 Task: Plan a visit to the local art fair on the 5th at 12:00 PM.
Action: Mouse pressed left at (481, 151)
Screenshot: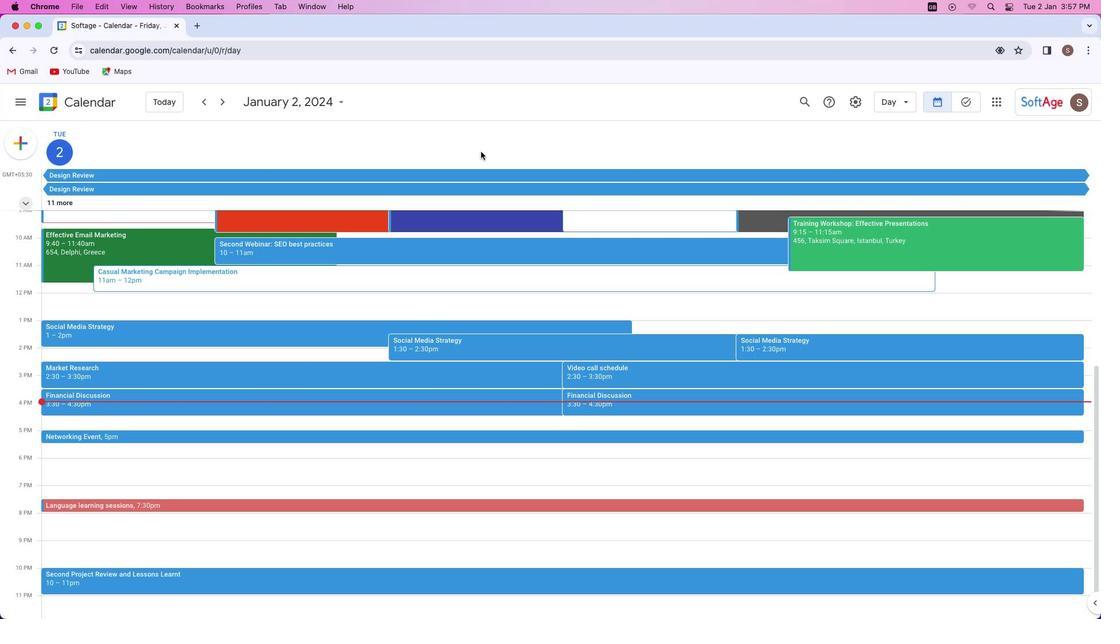 
Action: Mouse moved to (20, 145)
Screenshot: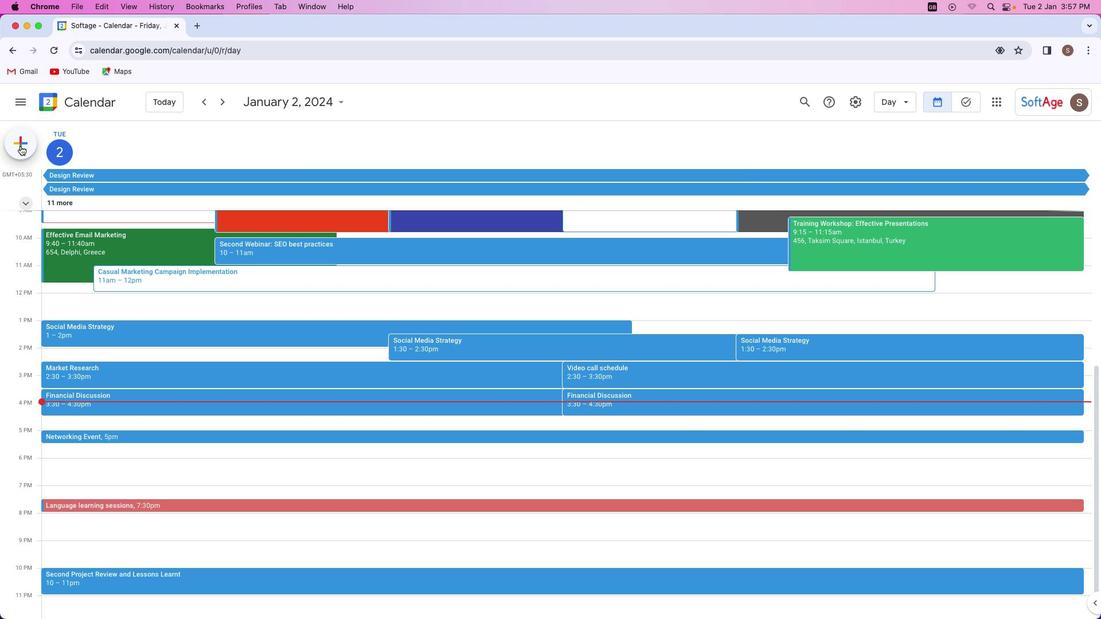 
Action: Mouse pressed left at (20, 145)
Screenshot: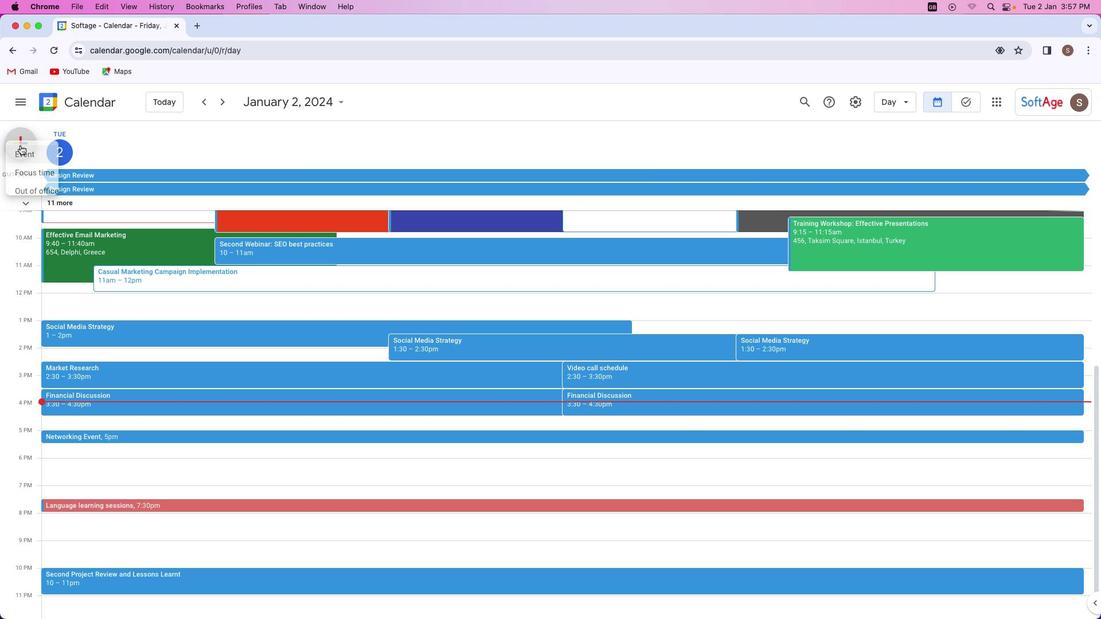 
Action: Mouse moved to (48, 174)
Screenshot: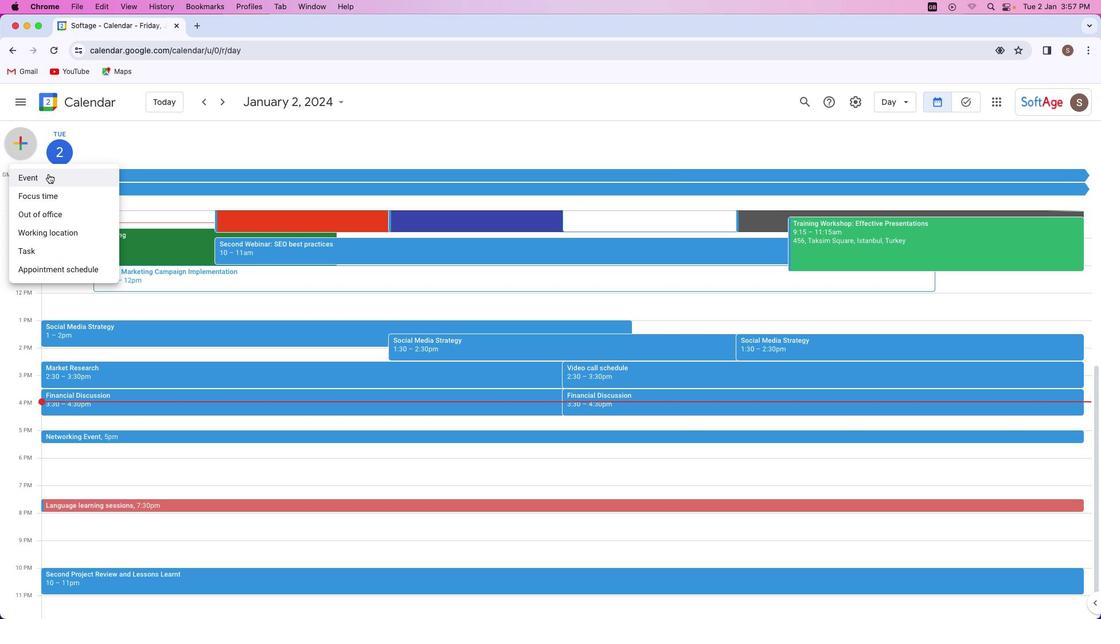
Action: Mouse pressed left at (48, 174)
Screenshot: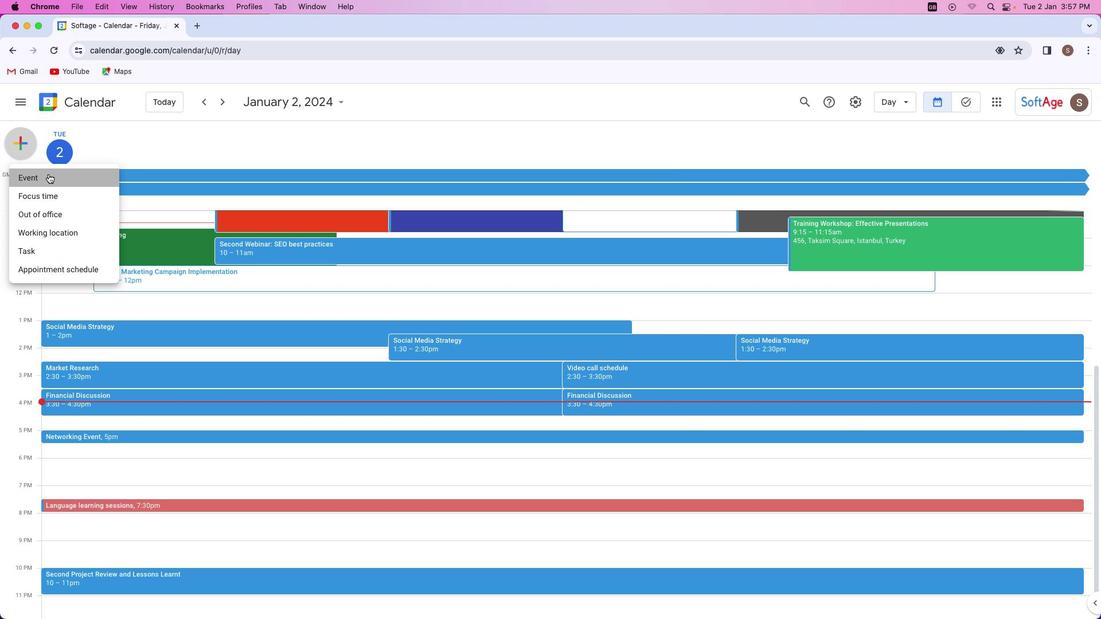 
Action: Mouse moved to (513, 252)
Screenshot: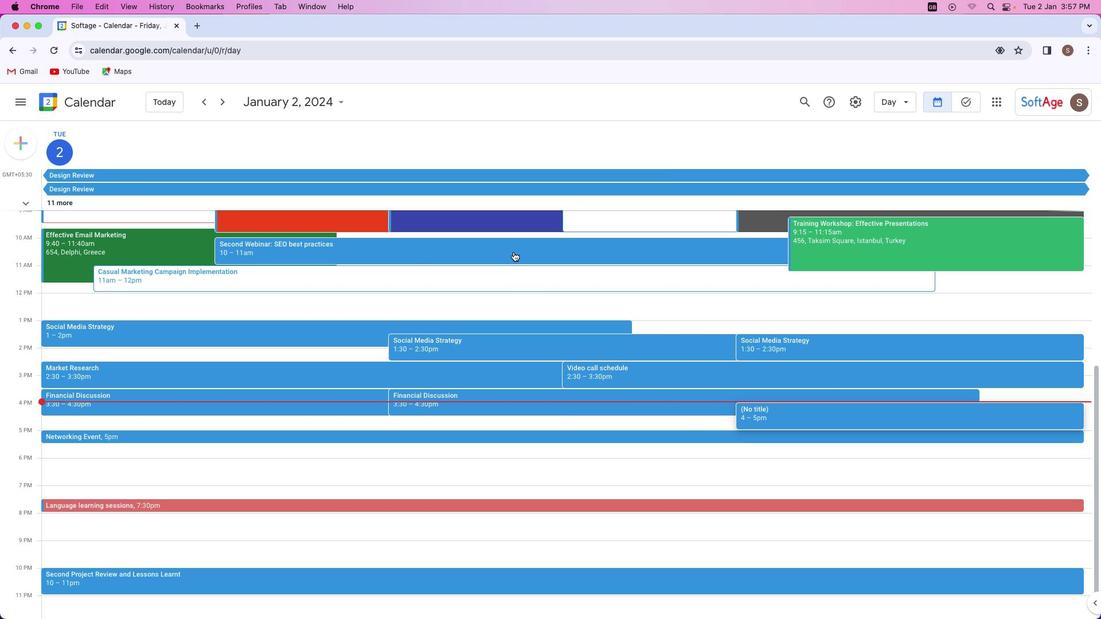 
Action: Key pressed Key.shift'V''i''s''i''t'Key.space't''o'Key.space't''h''e'Key.space'l''o''c''a''l'Key.space'a''r''t'Key.space'f''a''i''r'
Screenshot: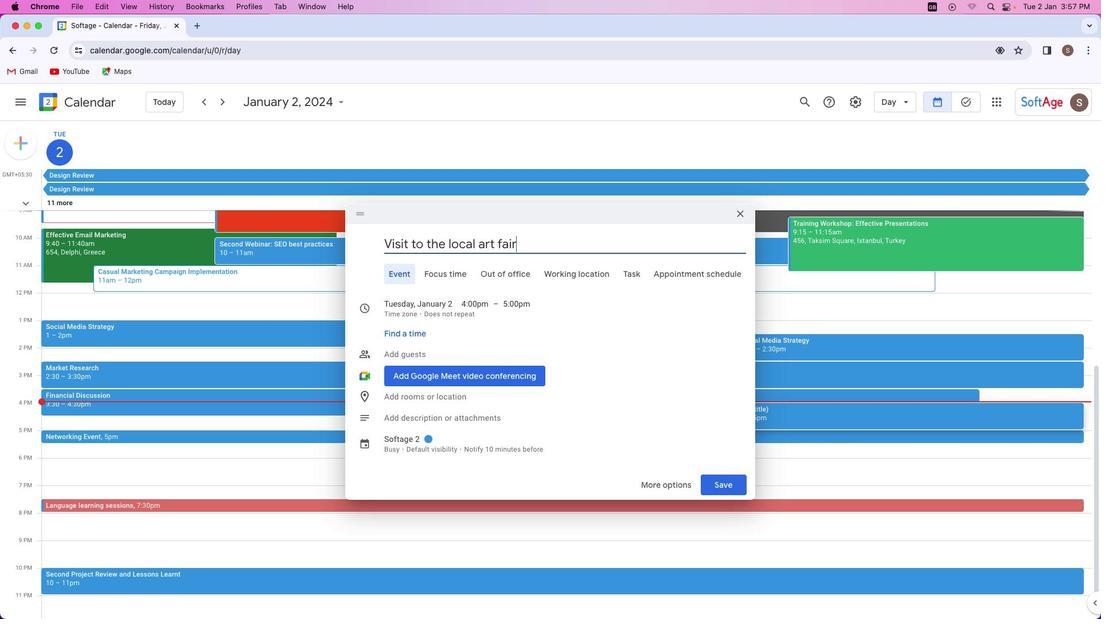 
Action: Mouse moved to (410, 301)
Screenshot: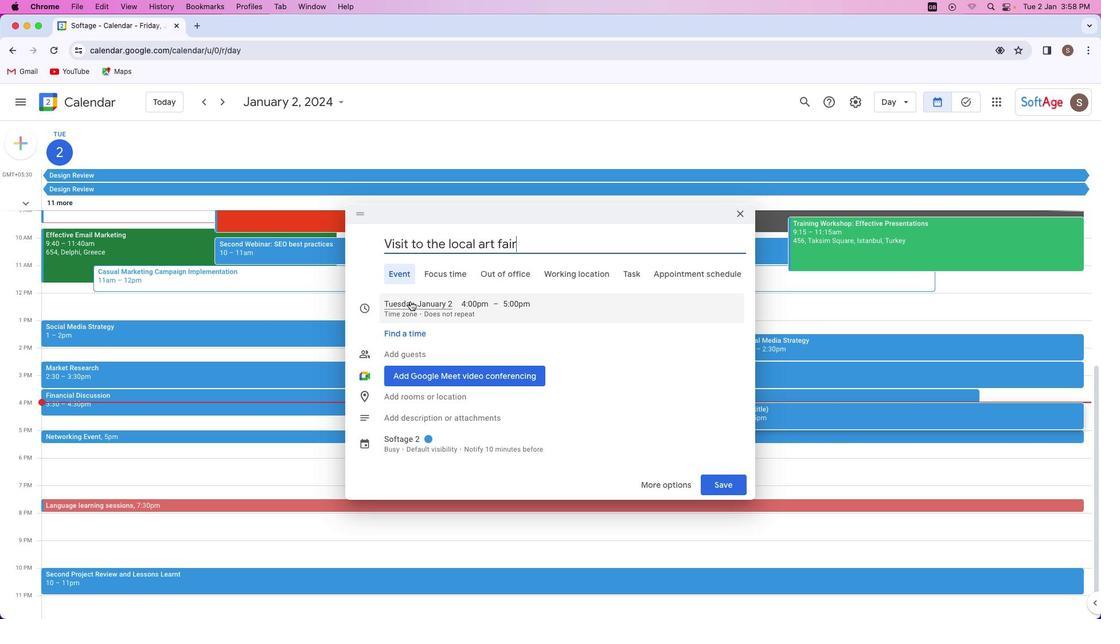 
Action: Mouse pressed left at (410, 301)
Screenshot: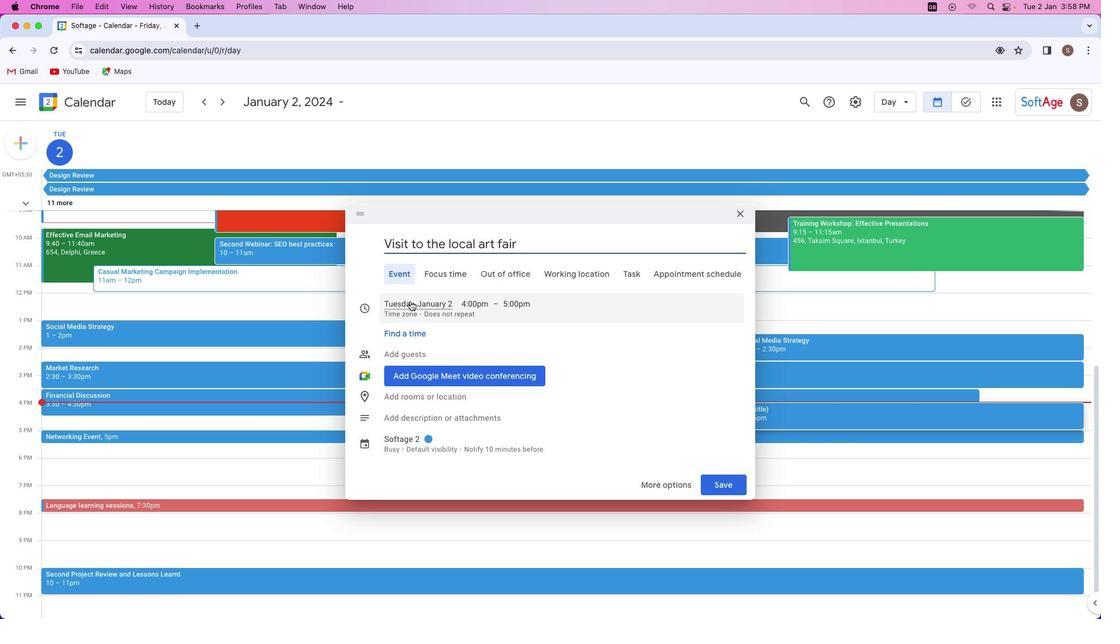 
Action: Mouse moved to (481, 361)
Screenshot: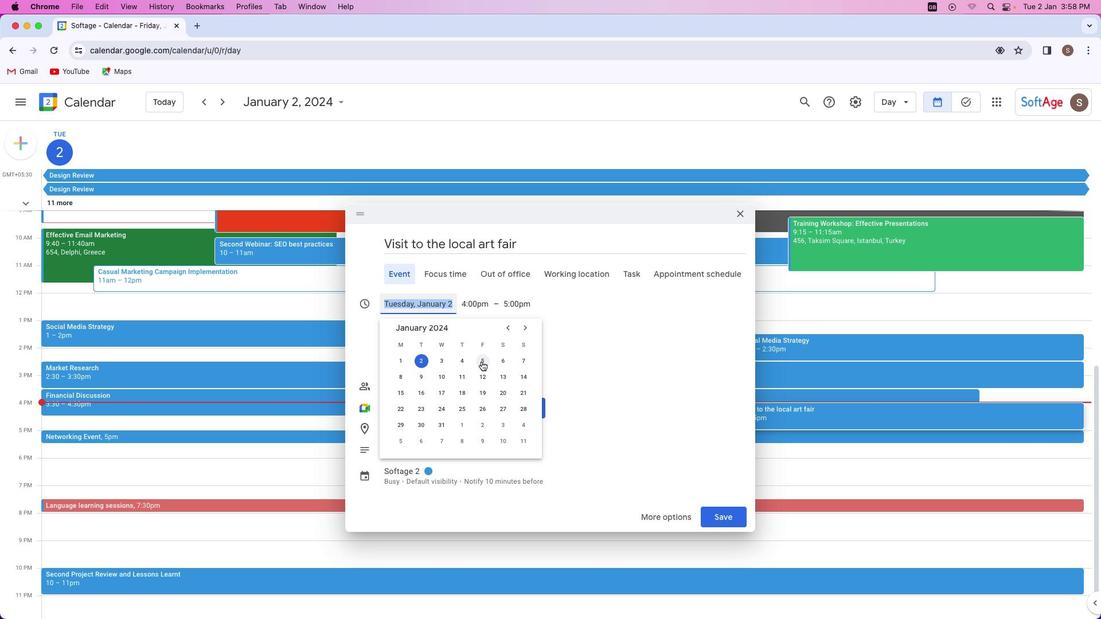 
Action: Mouse pressed left at (481, 361)
Screenshot: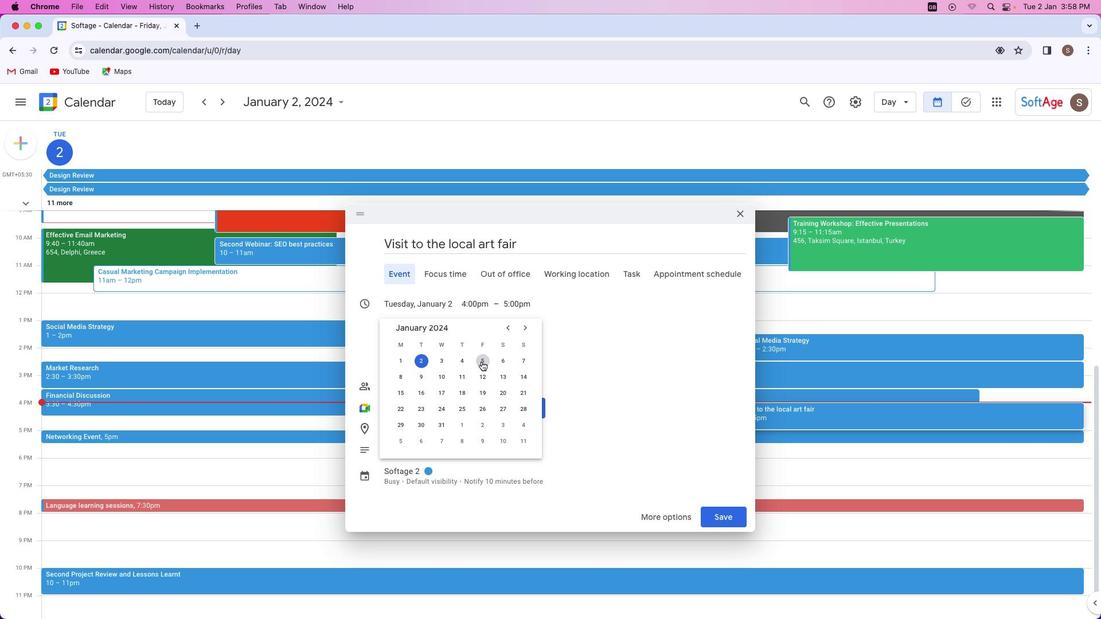 
Action: Mouse moved to (466, 305)
Screenshot: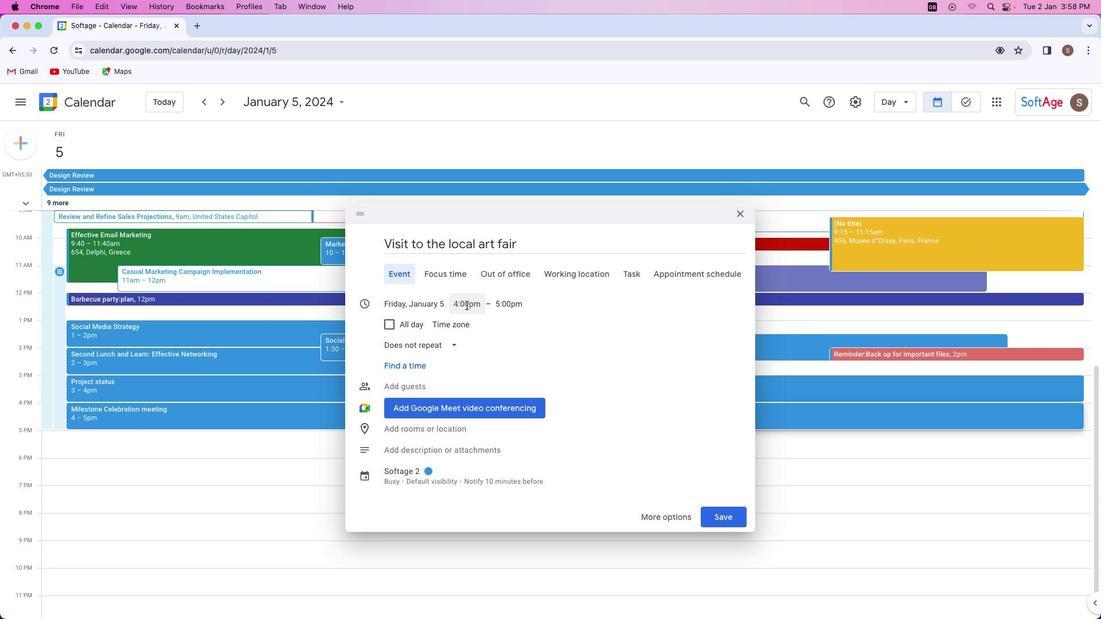 
Action: Mouse pressed left at (466, 305)
Screenshot: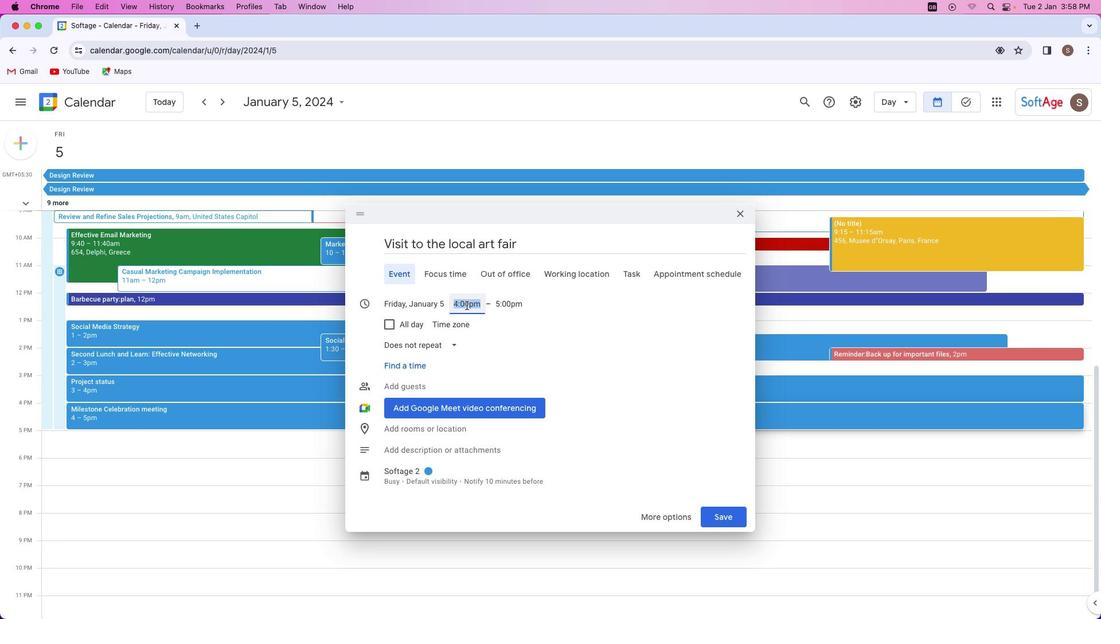 
Action: Mouse moved to (489, 381)
Screenshot: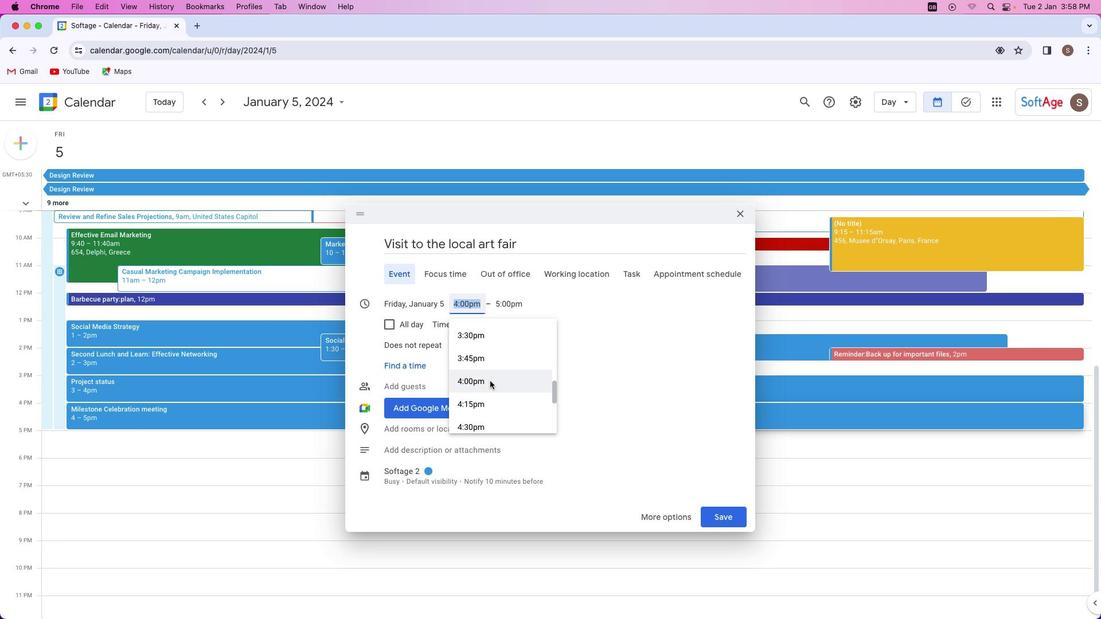 
Action: Mouse scrolled (489, 381) with delta (0, 0)
Screenshot: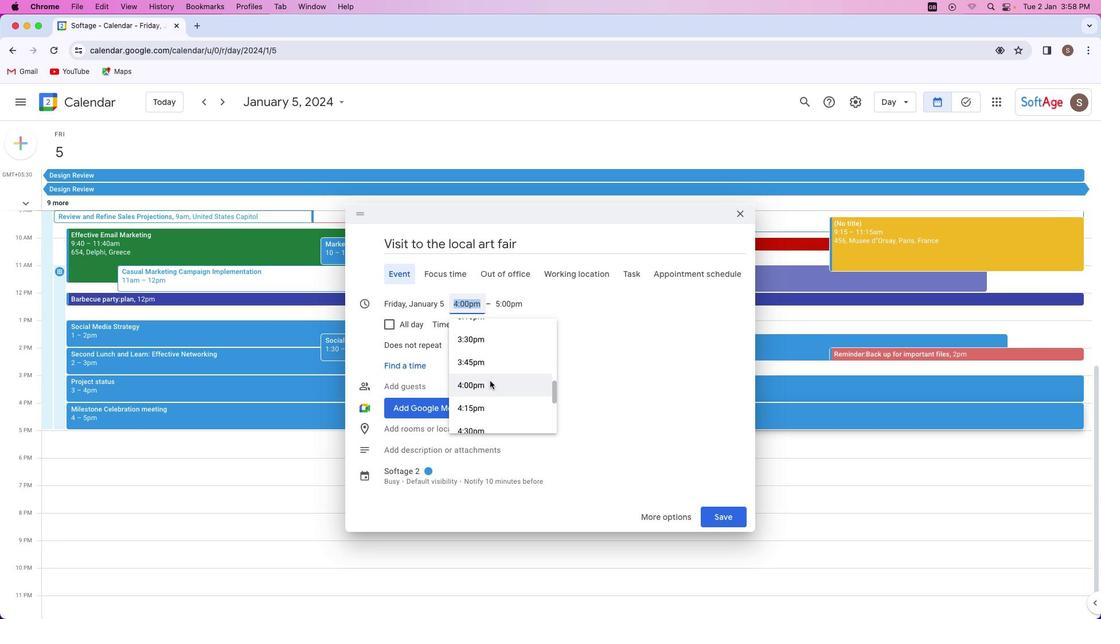 
Action: Mouse moved to (489, 381)
Screenshot: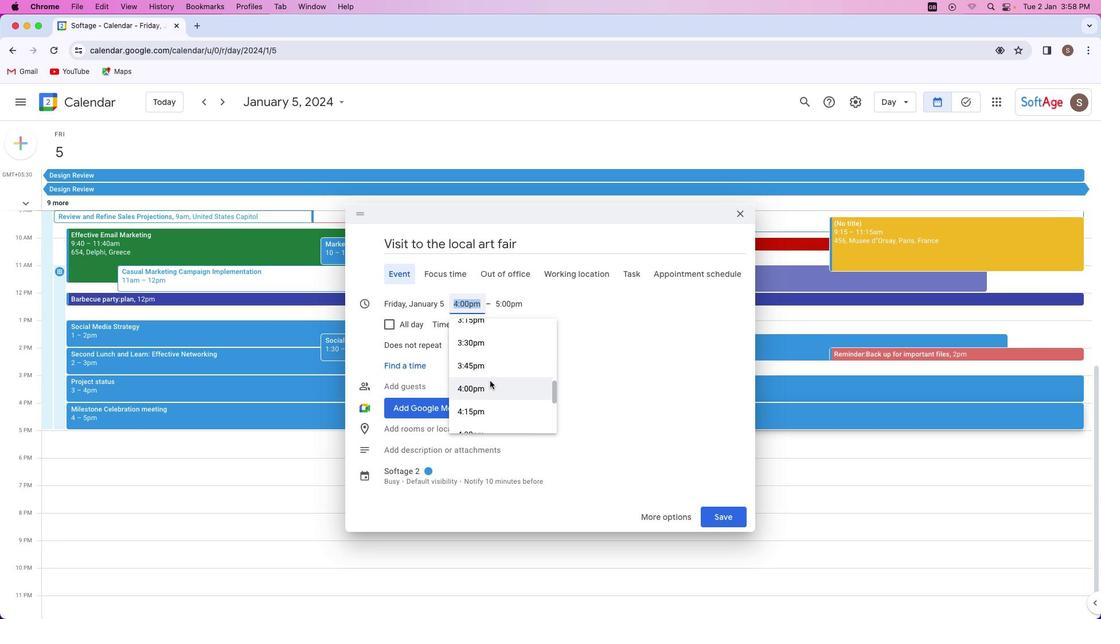 
Action: Mouse scrolled (489, 381) with delta (0, 0)
Screenshot: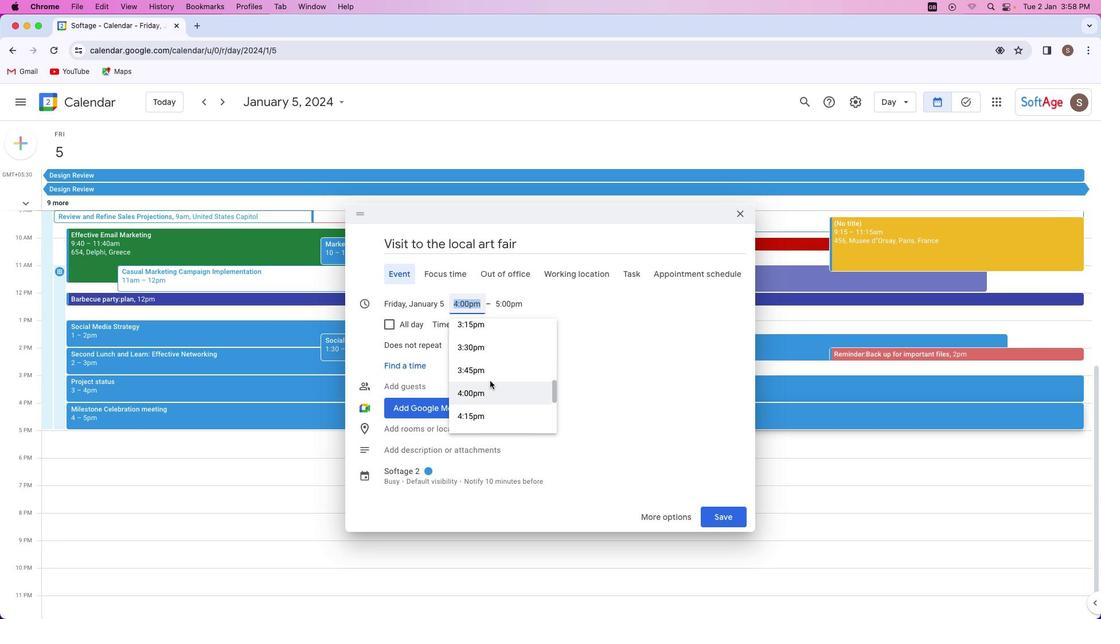 
Action: Mouse scrolled (489, 381) with delta (0, 0)
Screenshot: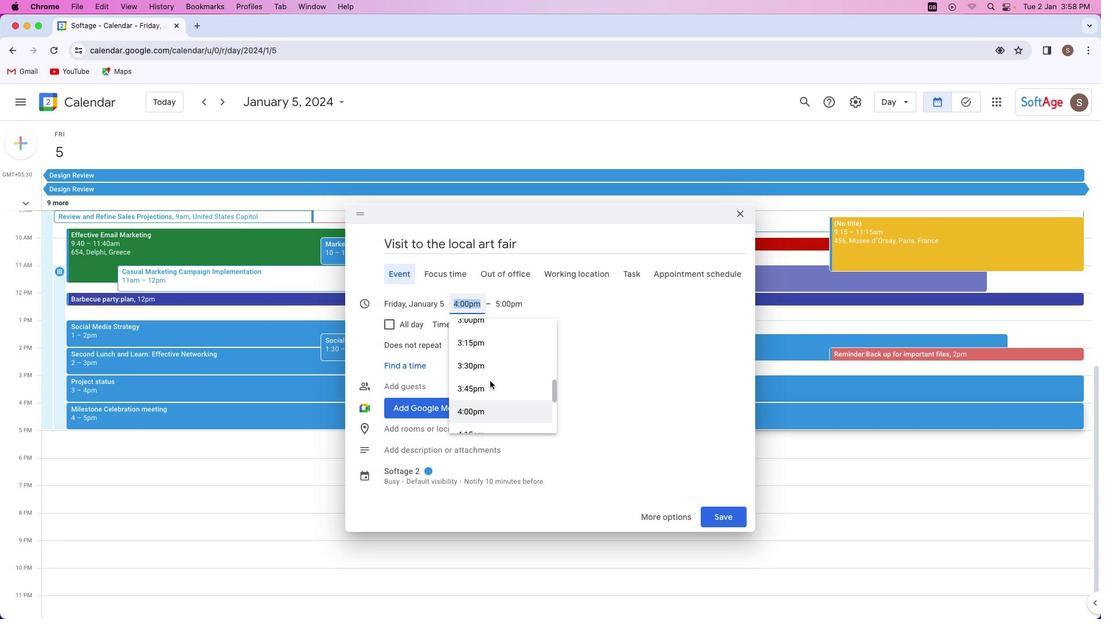 
Action: Mouse scrolled (489, 381) with delta (0, 0)
Screenshot: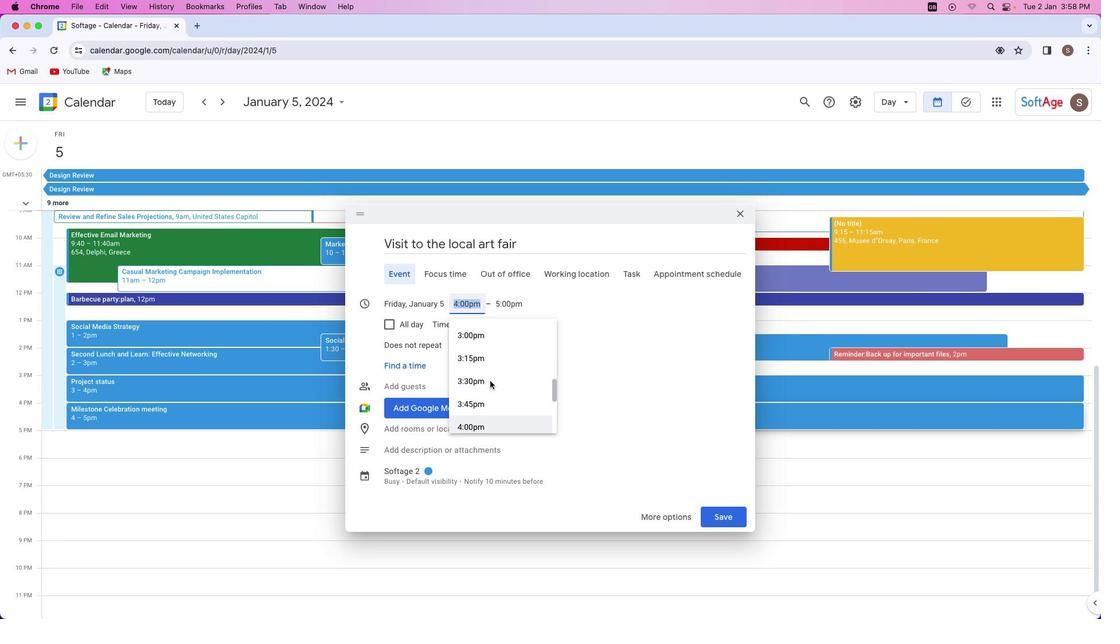 
Action: Mouse scrolled (489, 381) with delta (0, 0)
Screenshot: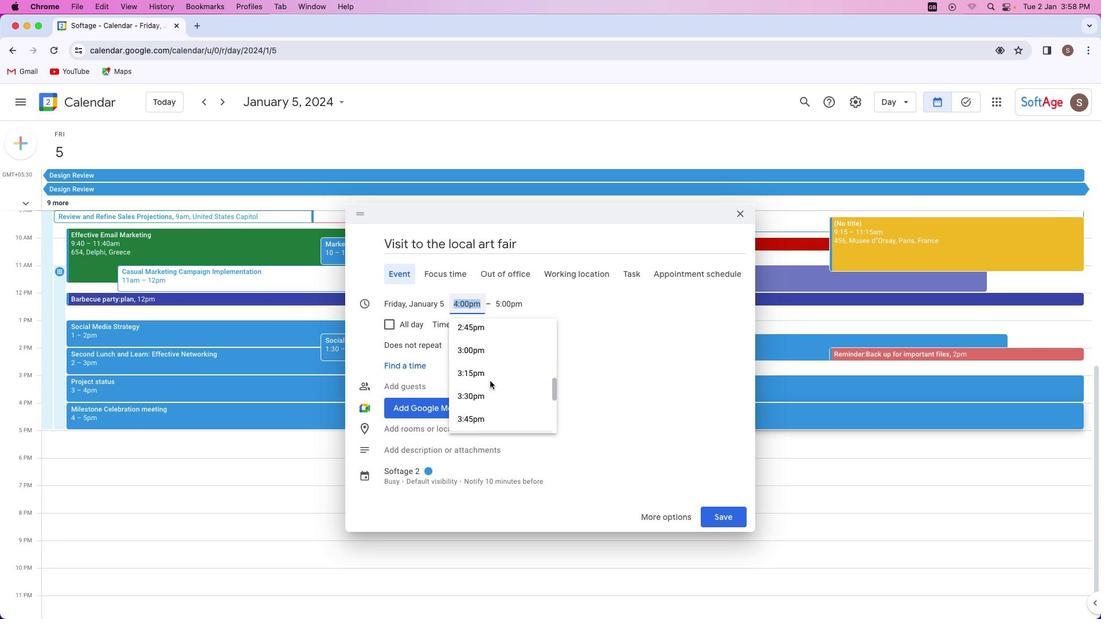 
Action: Mouse scrolled (489, 381) with delta (0, 0)
Screenshot: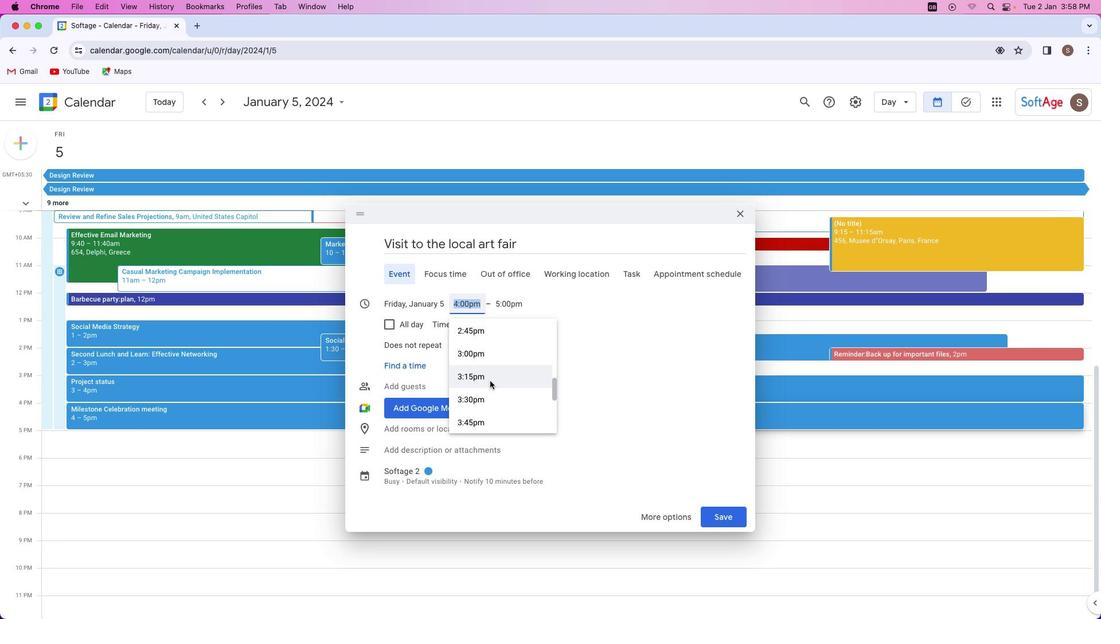
Action: Mouse moved to (489, 380)
Screenshot: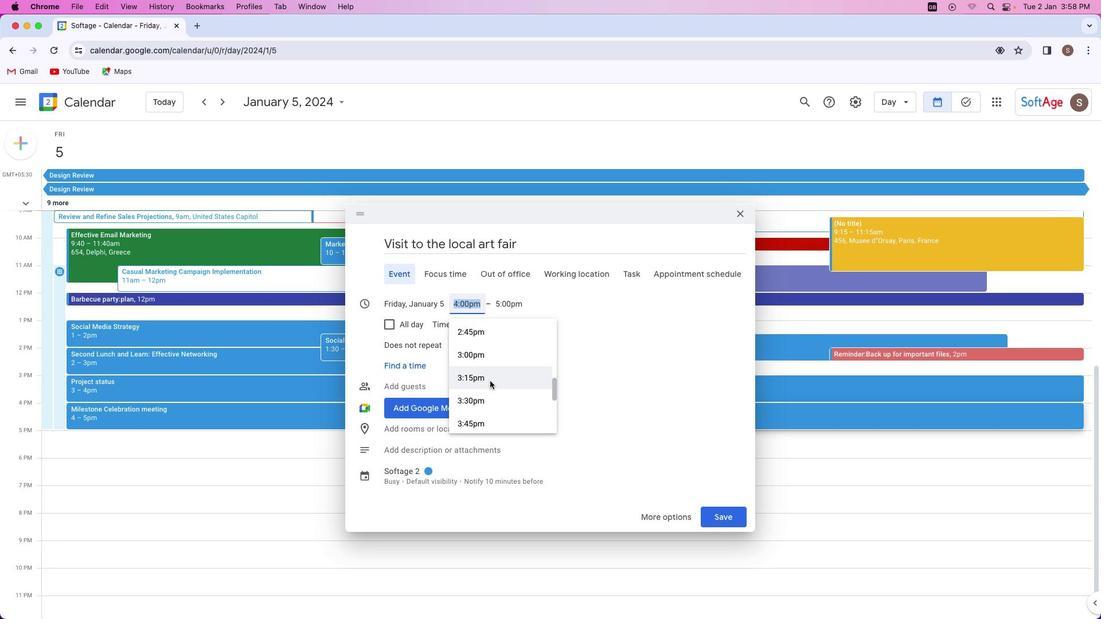 
Action: Mouse scrolled (489, 380) with delta (0, 0)
Screenshot: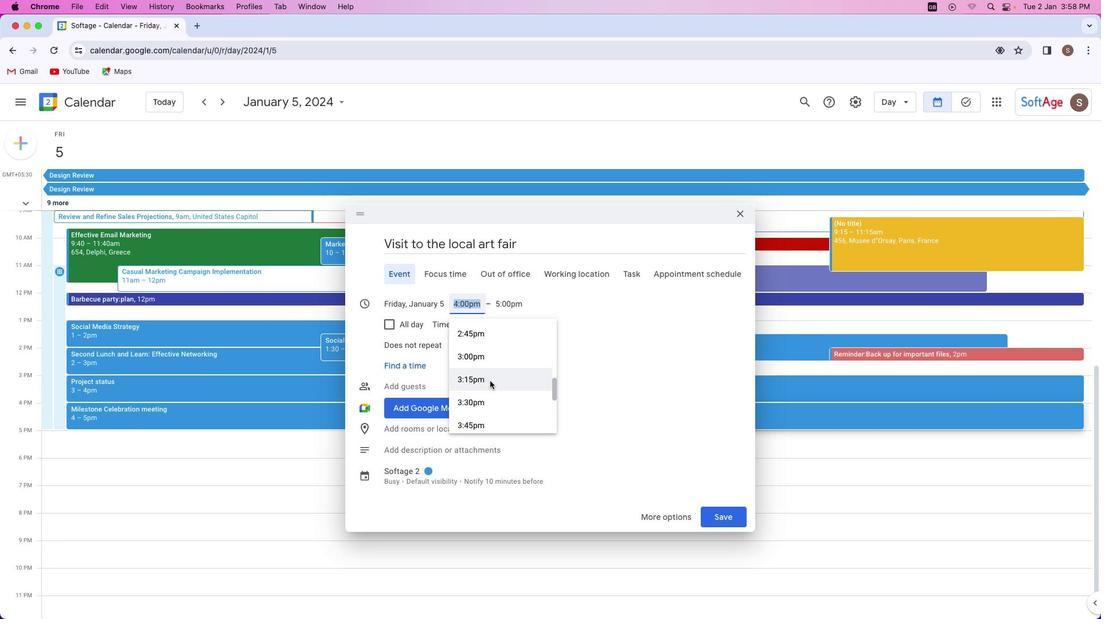 
Action: Mouse scrolled (489, 380) with delta (0, 0)
Screenshot: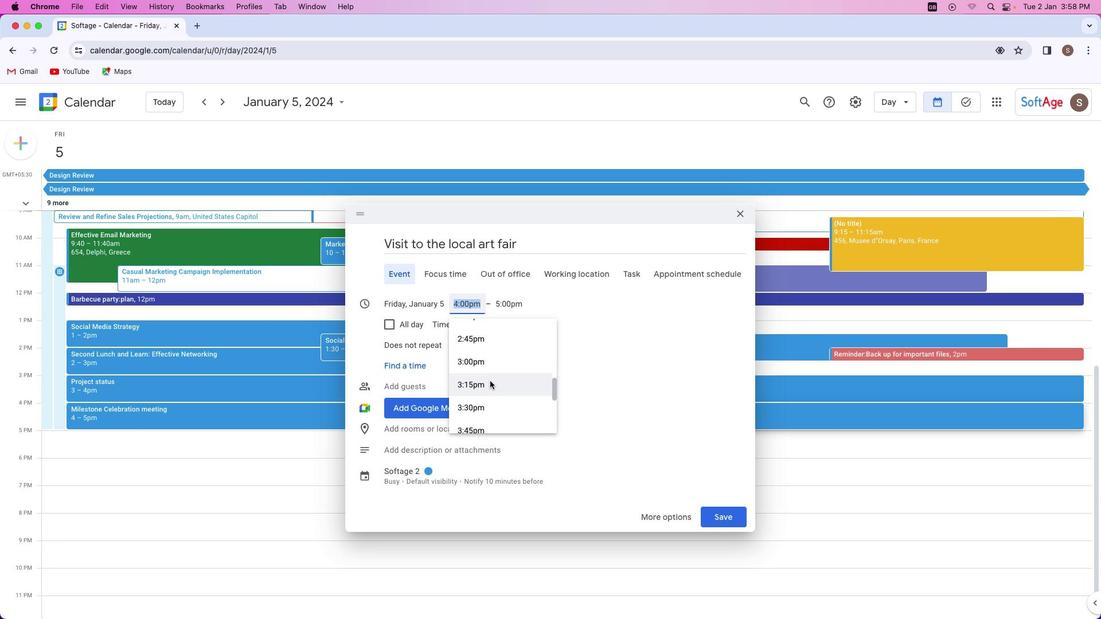 
Action: Mouse scrolled (489, 380) with delta (0, 0)
Screenshot: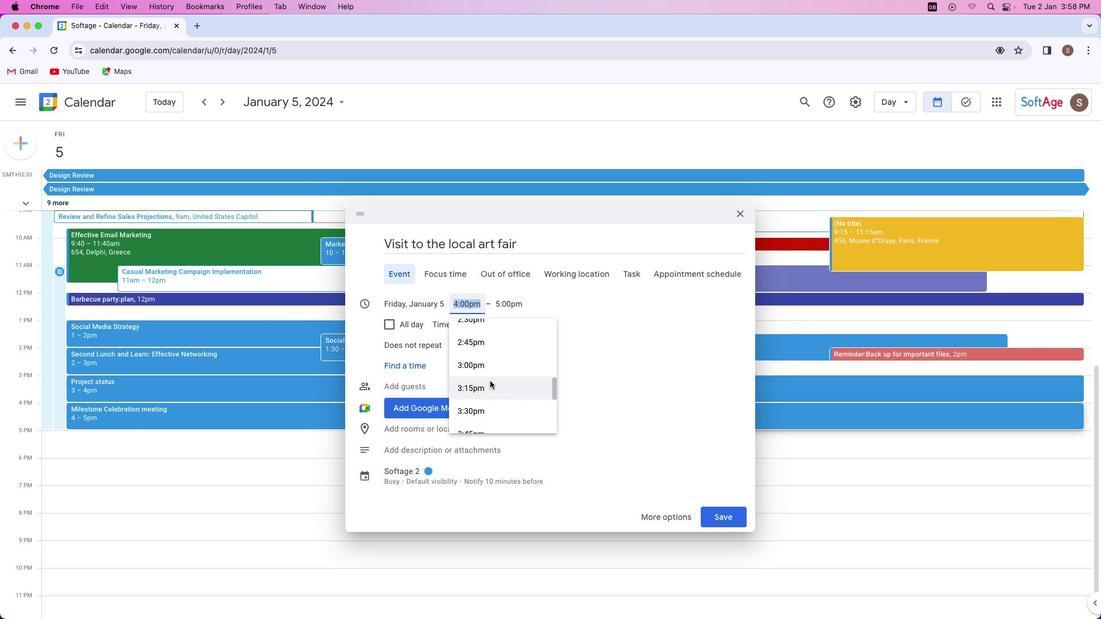 
Action: Mouse moved to (489, 380)
Screenshot: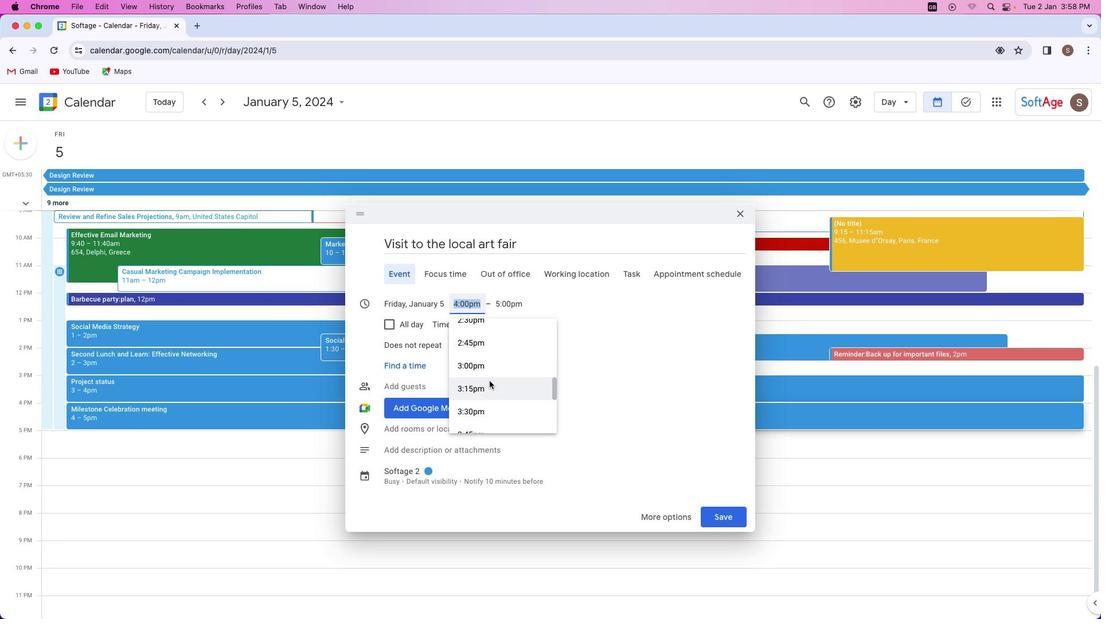 
Action: Mouse scrolled (489, 380) with delta (0, 0)
Screenshot: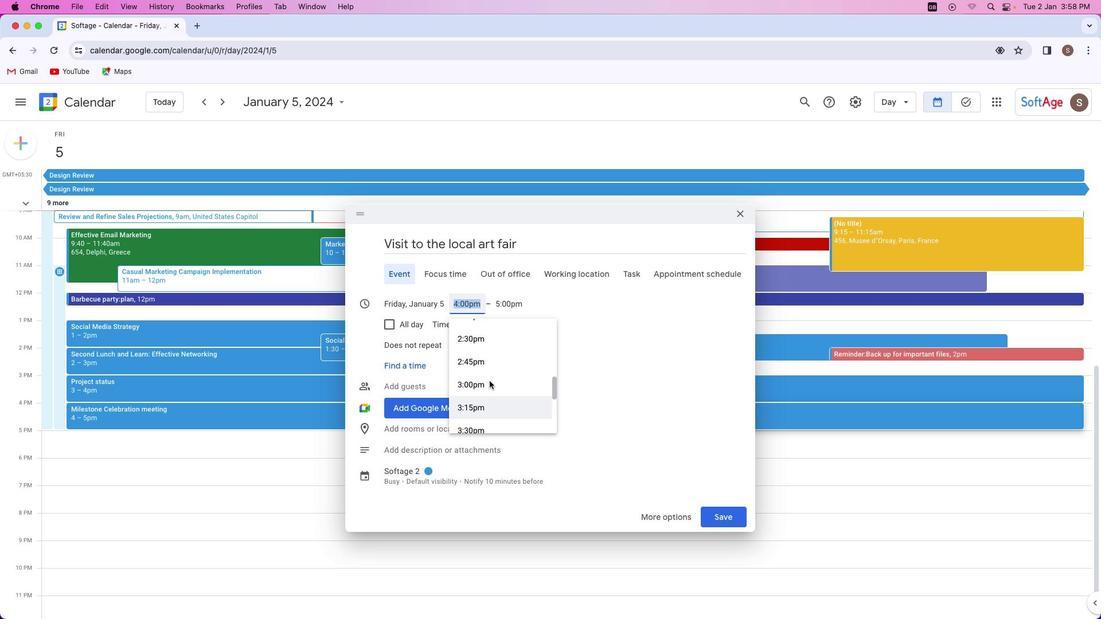 
Action: Mouse scrolled (489, 380) with delta (0, 0)
Screenshot: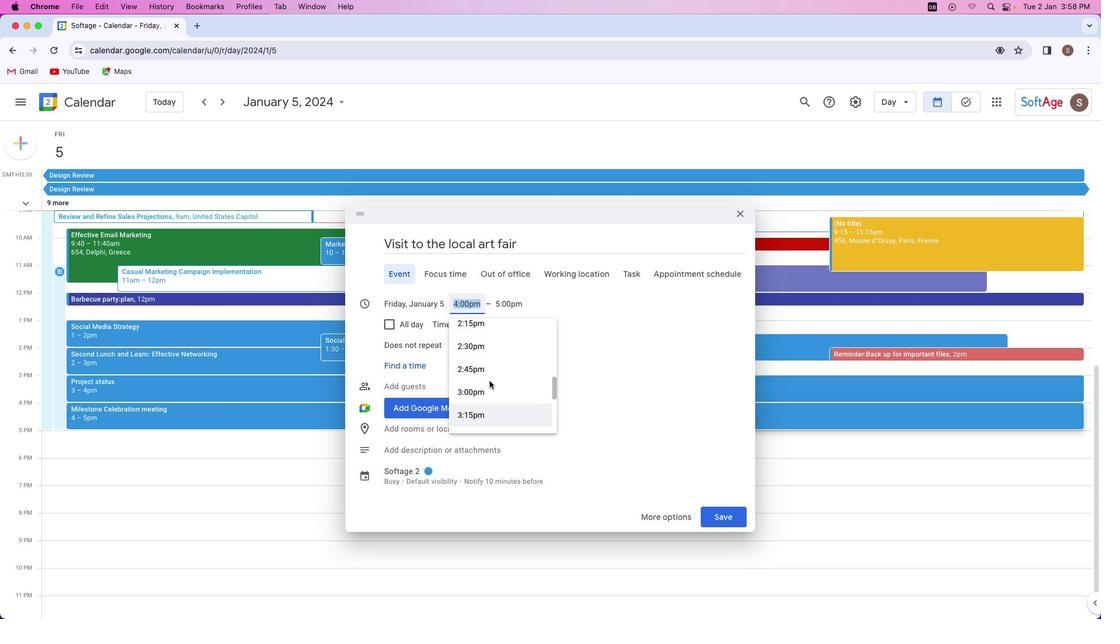 
Action: Mouse scrolled (489, 380) with delta (0, 1)
Screenshot: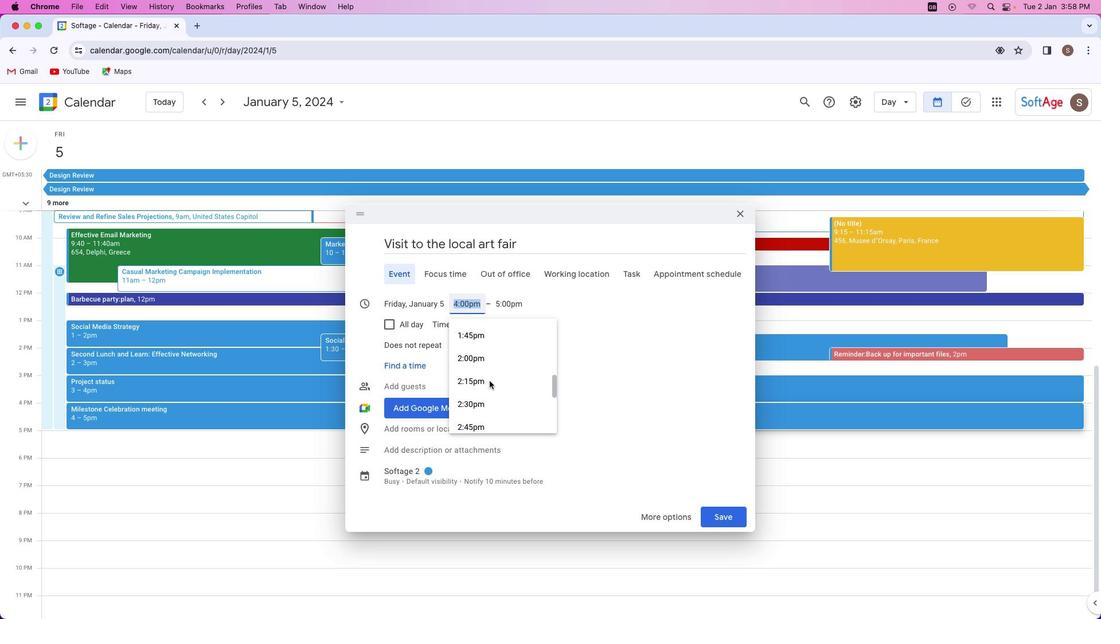 
Action: Mouse scrolled (489, 380) with delta (0, 0)
Screenshot: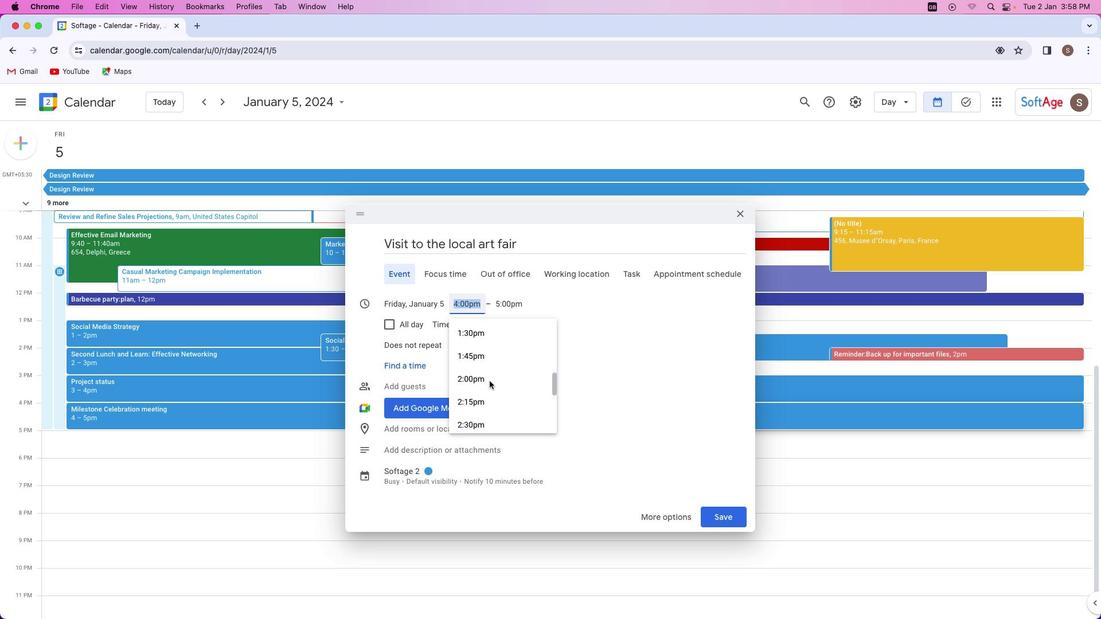 
Action: Mouse scrolled (489, 380) with delta (0, 0)
Screenshot: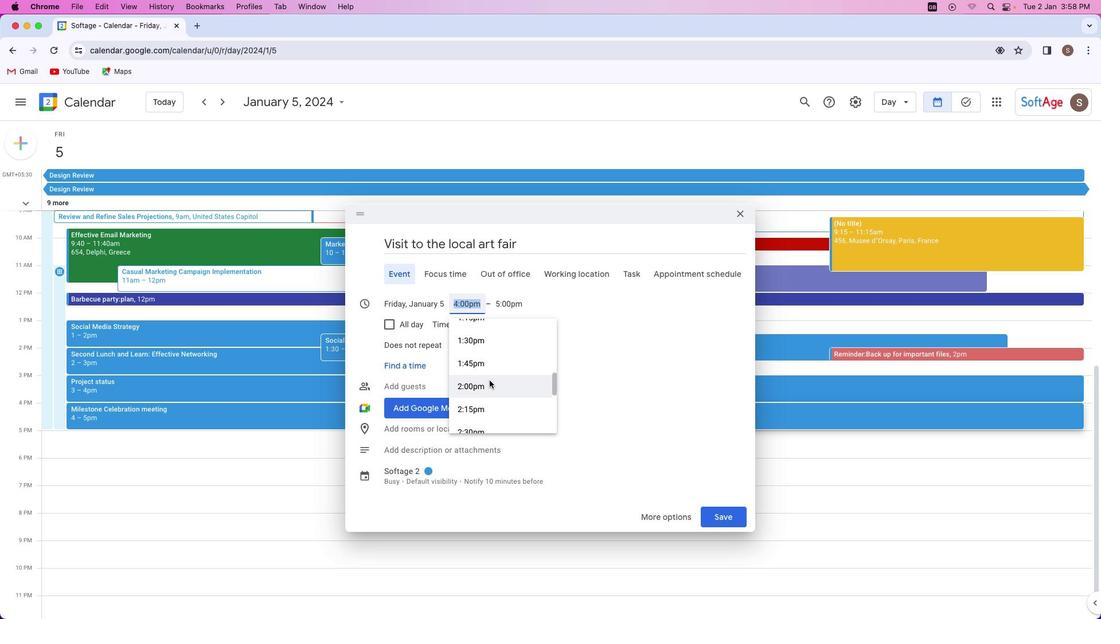 
Action: Mouse scrolled (489, 380) with delta (0, 0)
Screenshot: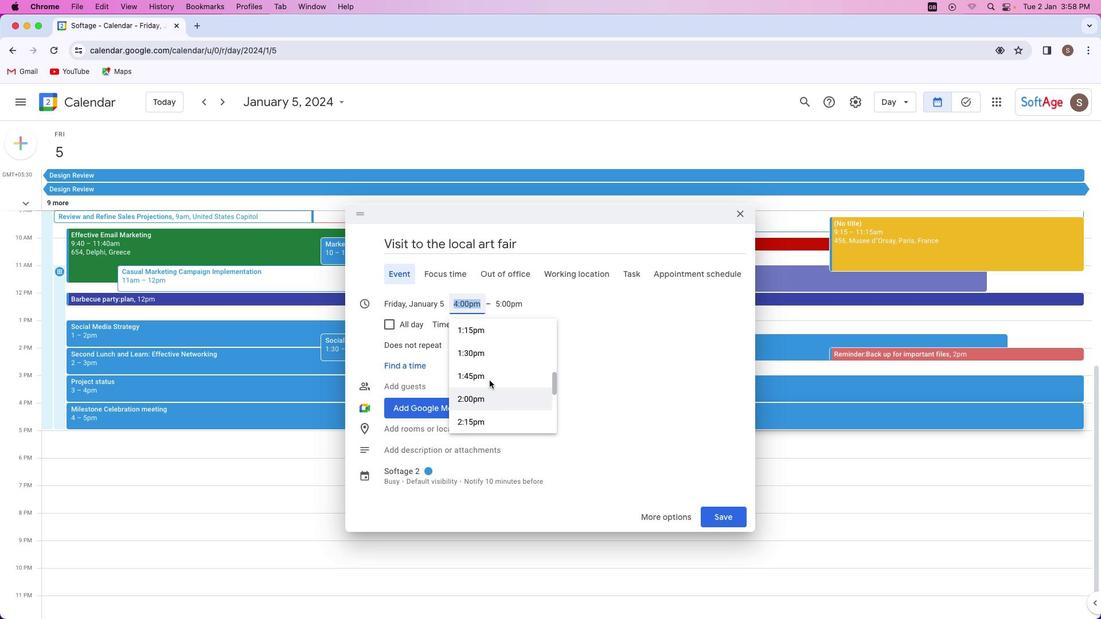 
Action: Mouse moved to (489, 380)
Screenshot: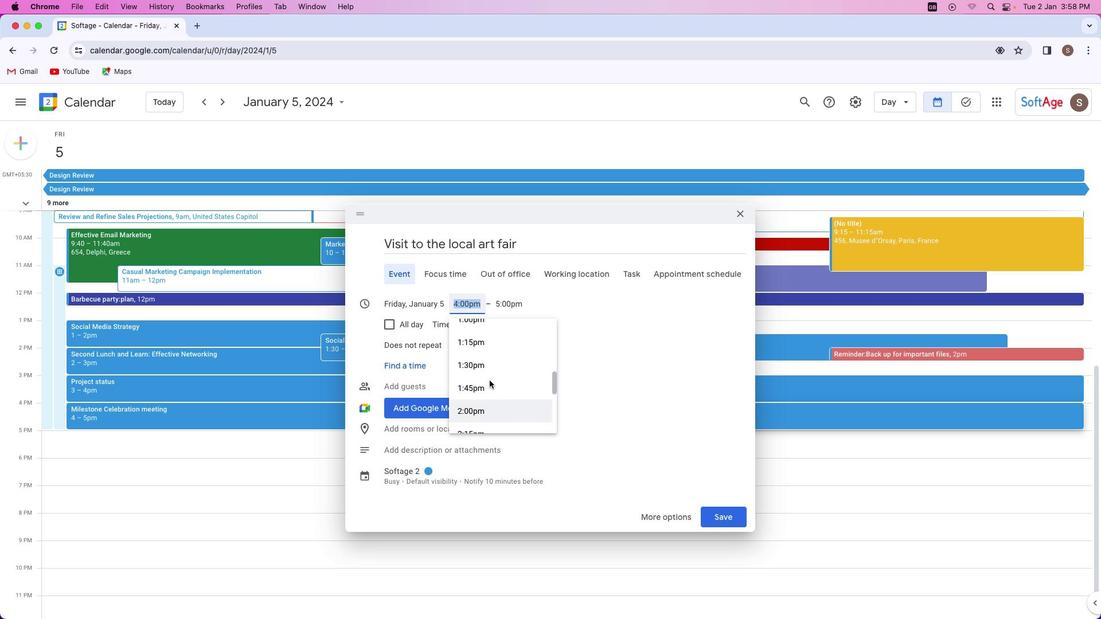 
Action: Mouse scrolled (489, 380) with delta (0, 0)
Screenshot: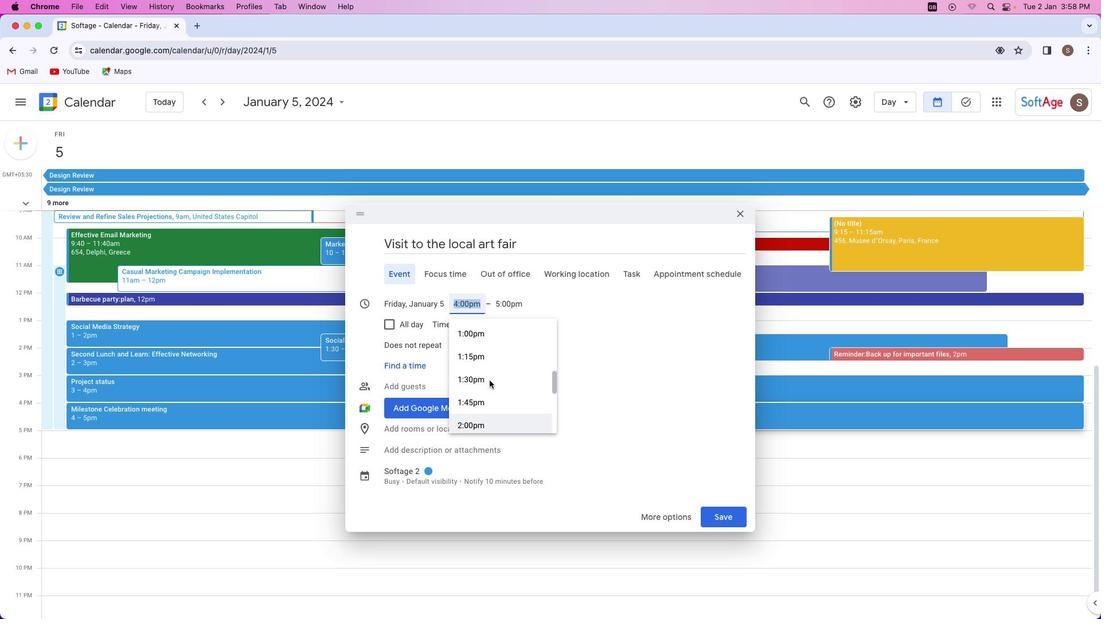 
Action: Mouse scrolled (489, 380) with delta (0, 0)
Screenshot: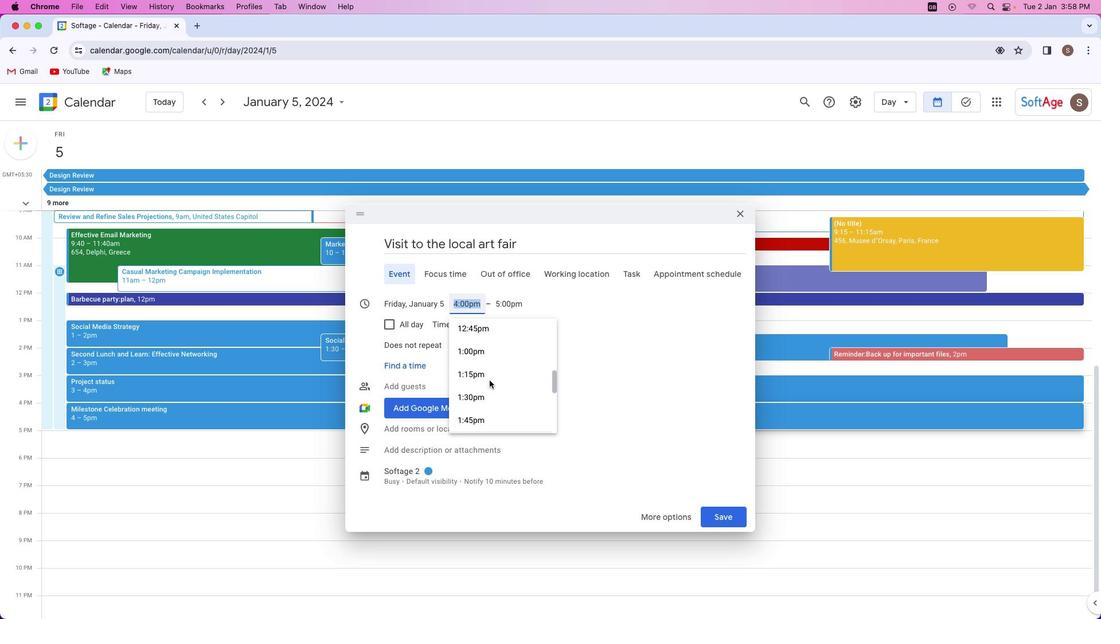 
Action: Mouse scrolled (489, 380) with delta (0, 0)
Screenshot: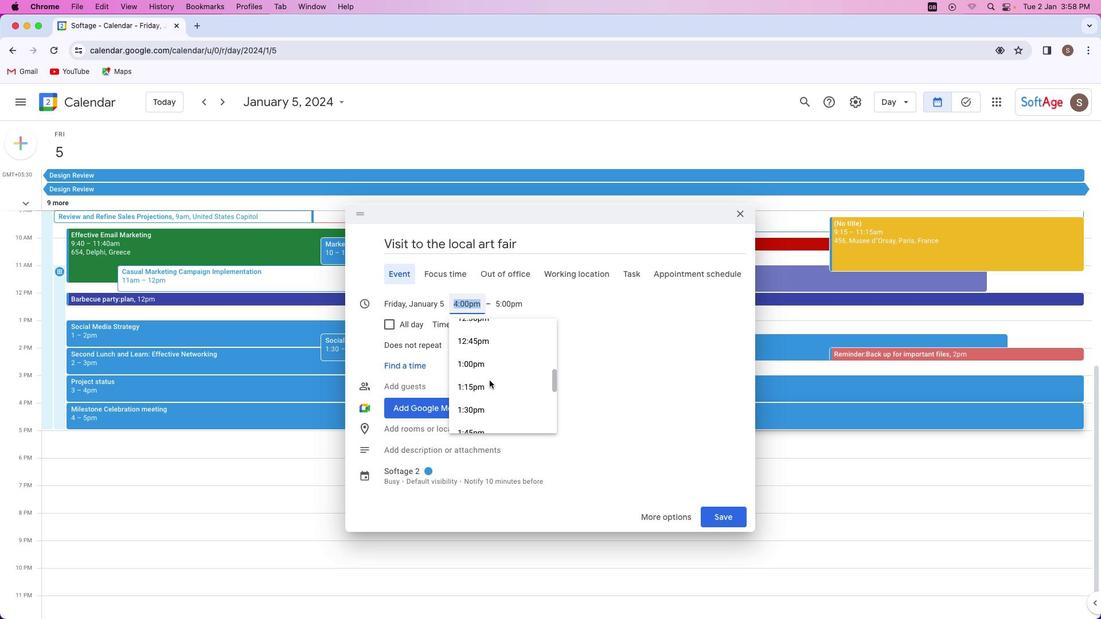 
Action: Mouse moved to (488, 380)
Screenshot: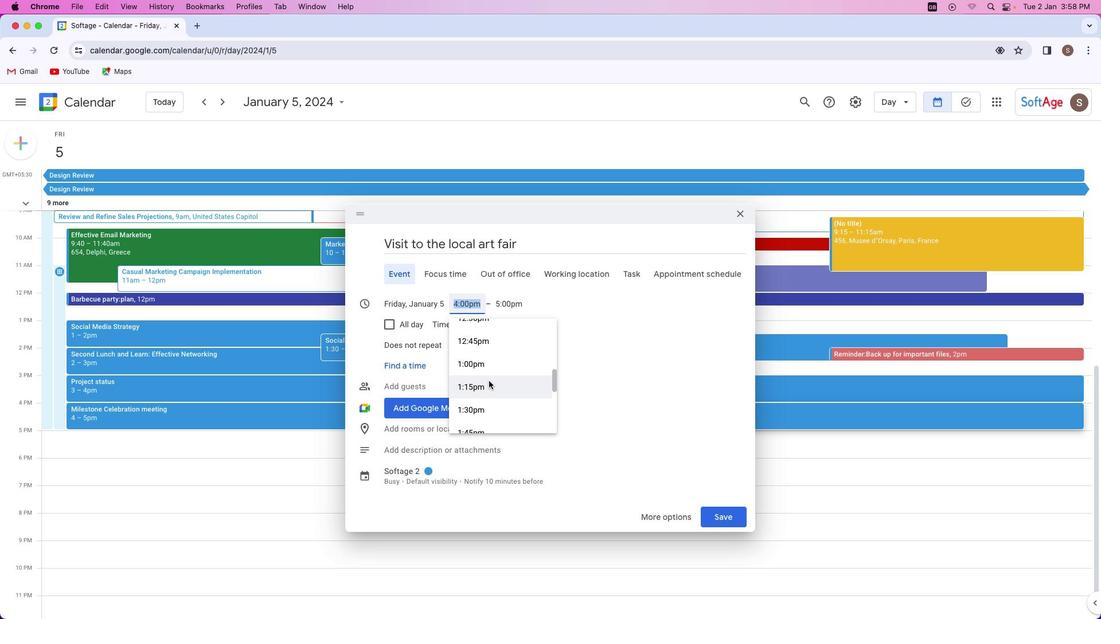 
Action: Mouse scrolled (488, 380) with delta (0, 0)
Screenshot: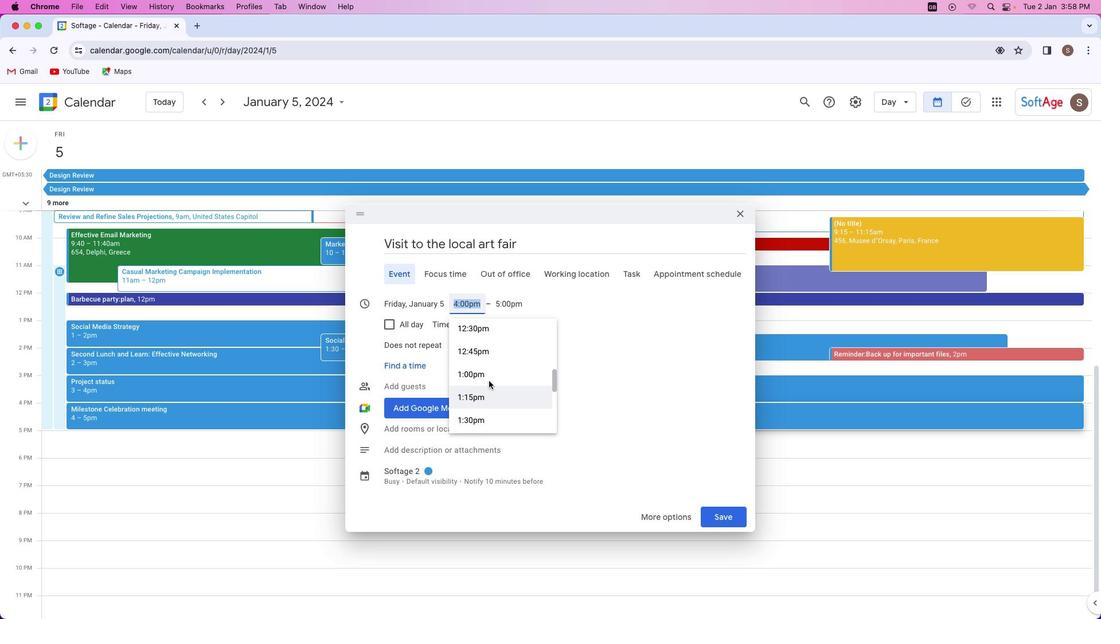 
Action: Mouse scrolled (488, 380) with delta (0, 0)
Screenshot: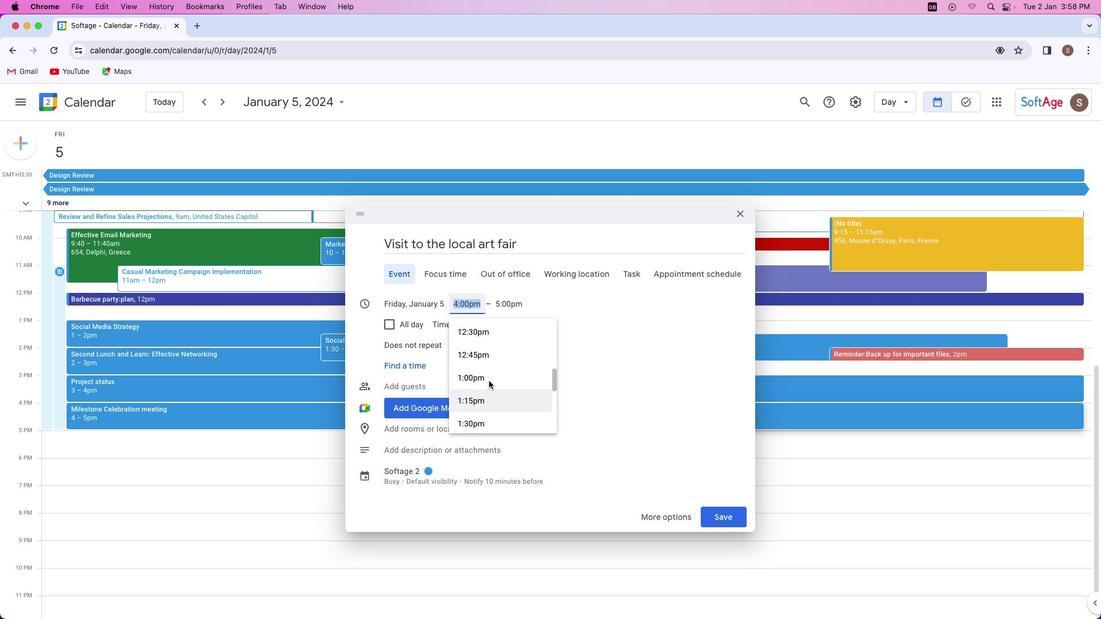 
Action: Mouse scrolled (488, 380) with delta (0, 0)
Screenshot: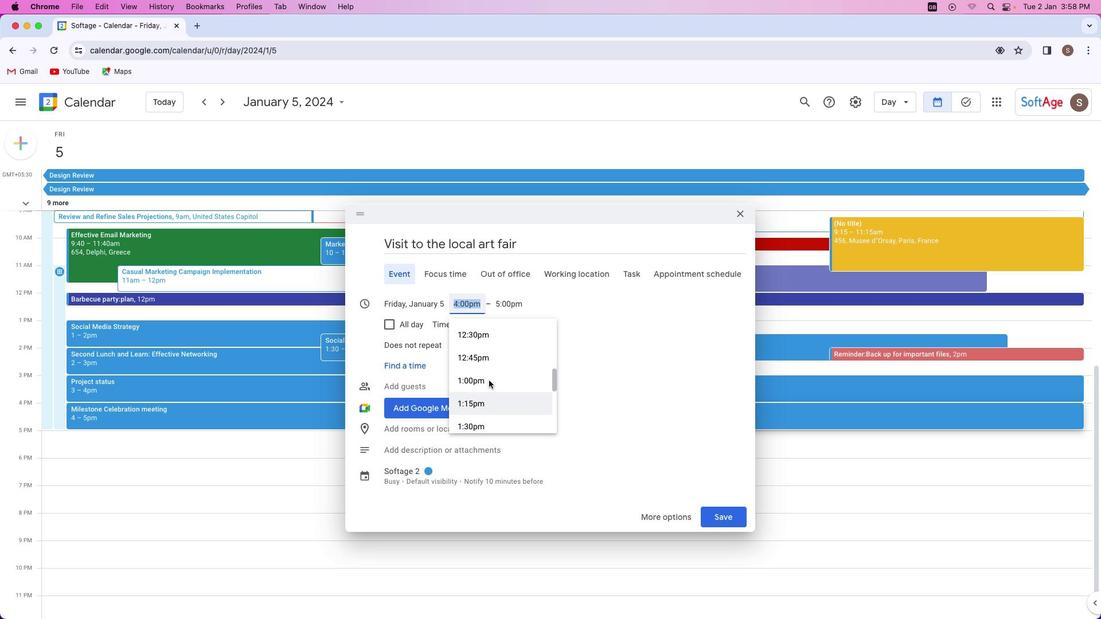 
Action: Mouse scrolled (488, 380) with delta (0, 0)
Screenshot: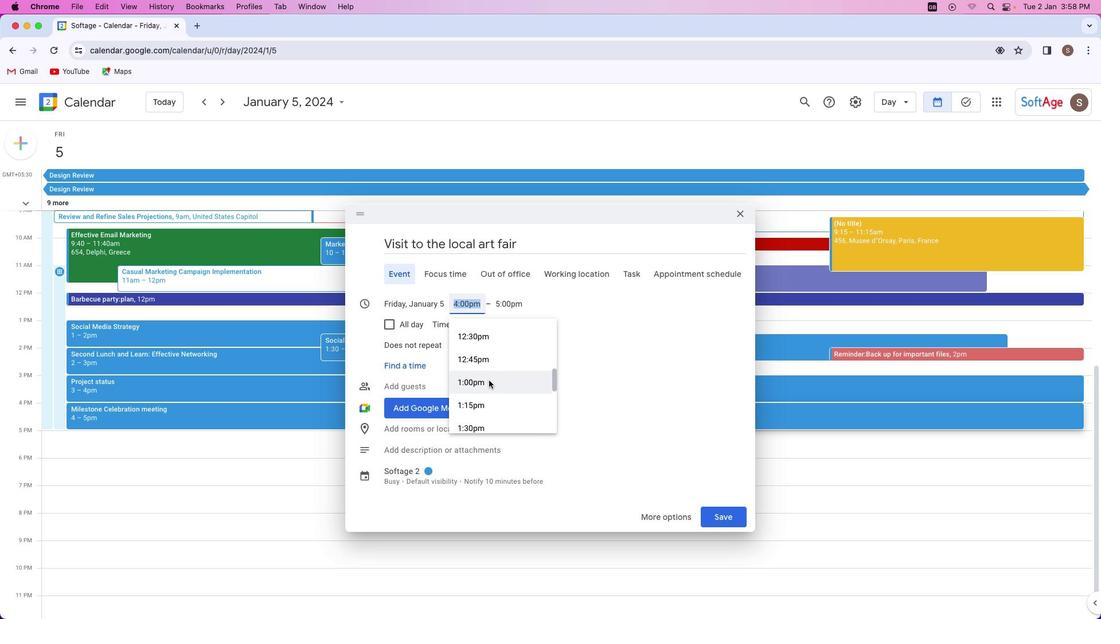 
Action: Mouse moved to (488, 380)
Screenshot: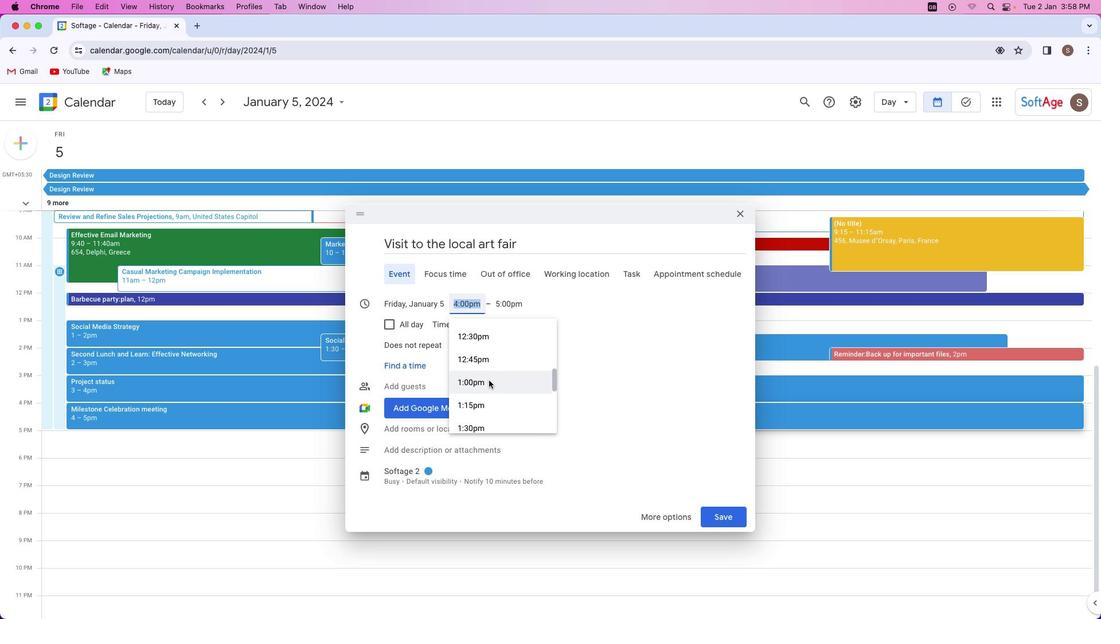 
Action: Mouse scrolled (488, 380) with delta (0, 0)
Screenshot: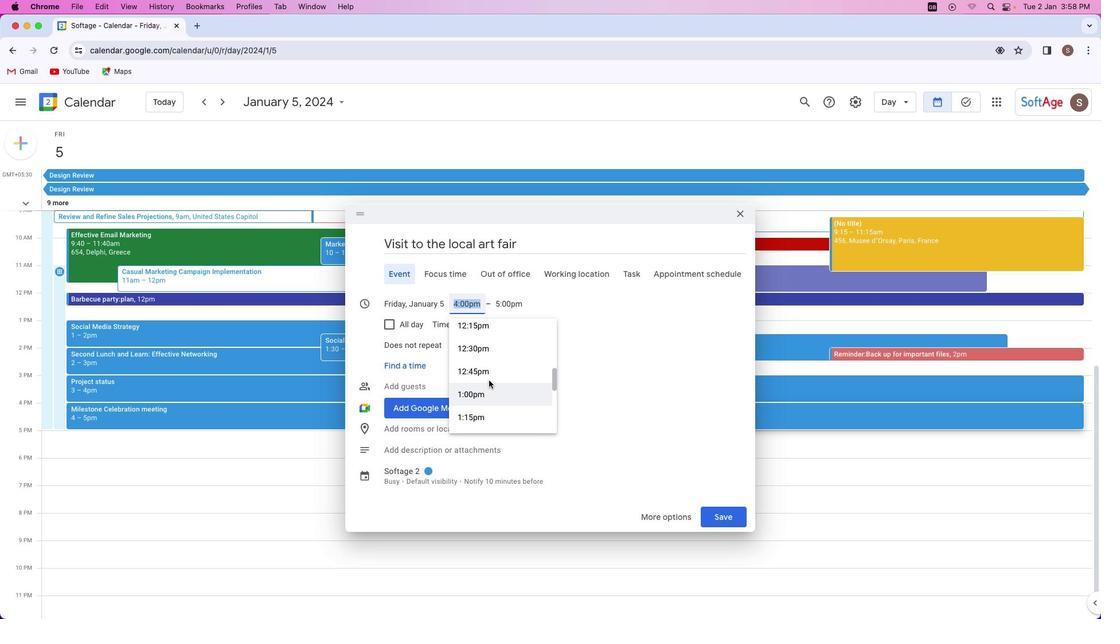 
Action: Mouse moved to (488, 380)
Screenshot: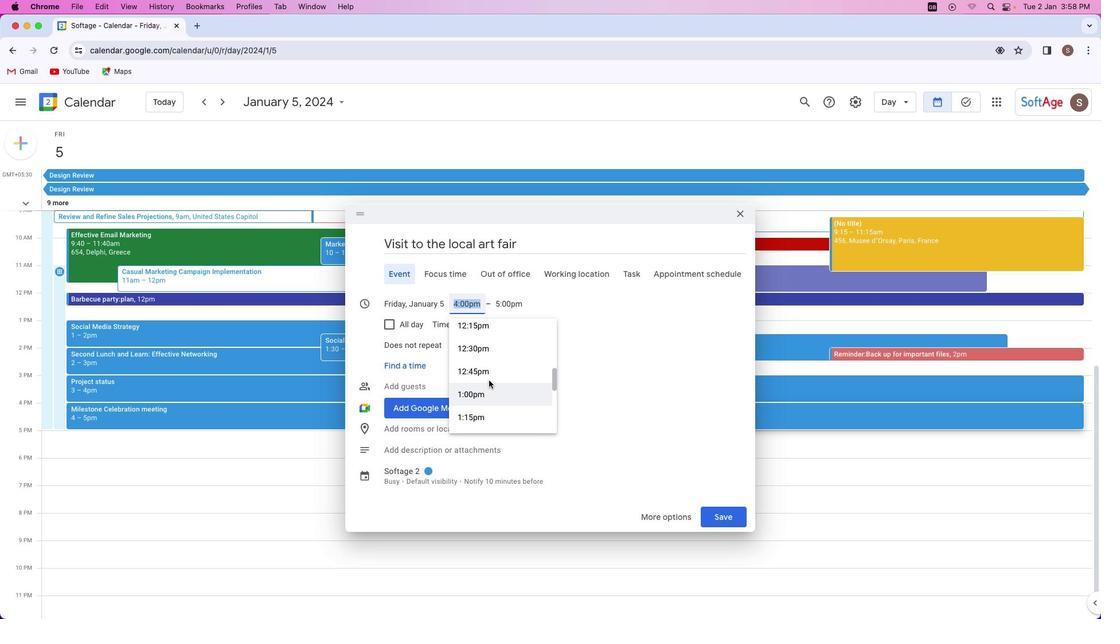 
Action: Mouse scrolled (488, 380) with delta (0, 0)
Screenshot: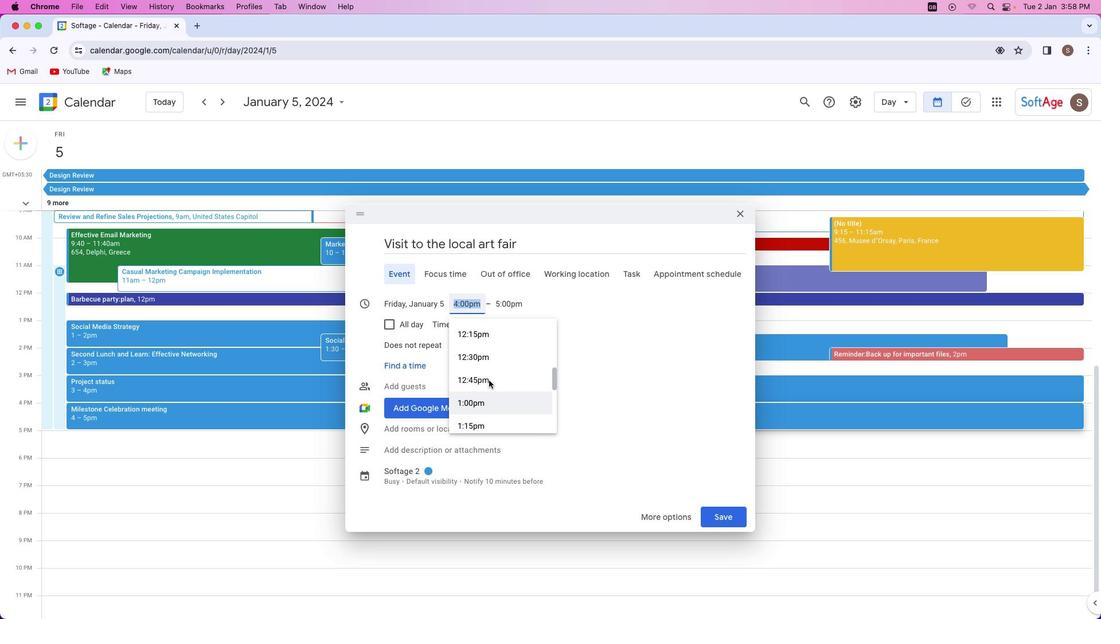 
Action: Mouse scrolled (488, 380) with delta (0, 0)
Screenshot: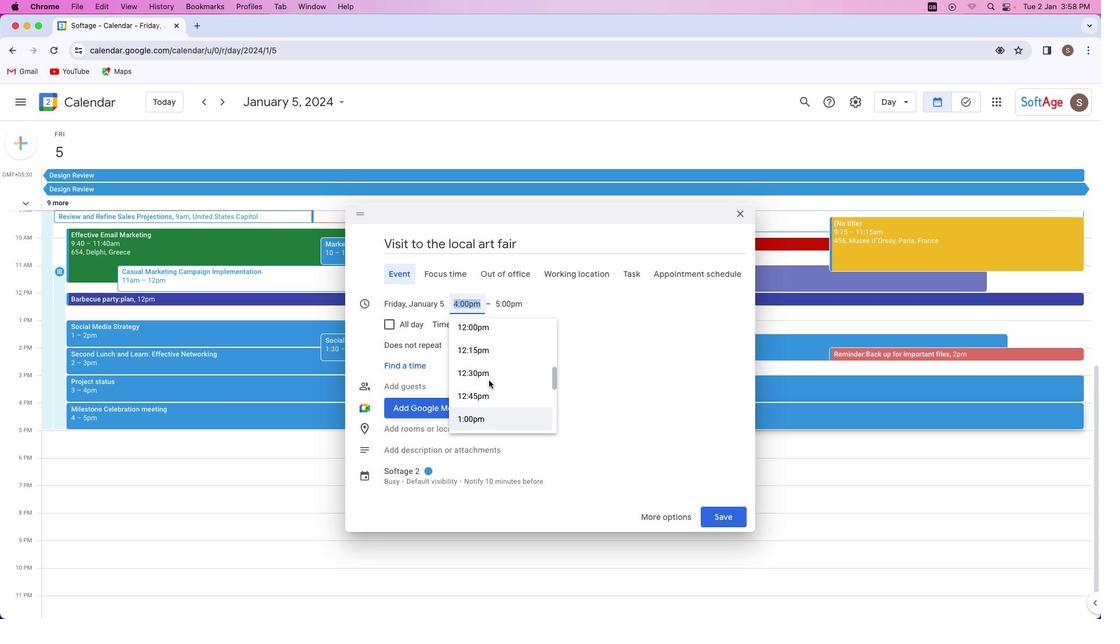 
Action: Mouse scrolled (488, 380) with delta (0, 0)
Screenshot: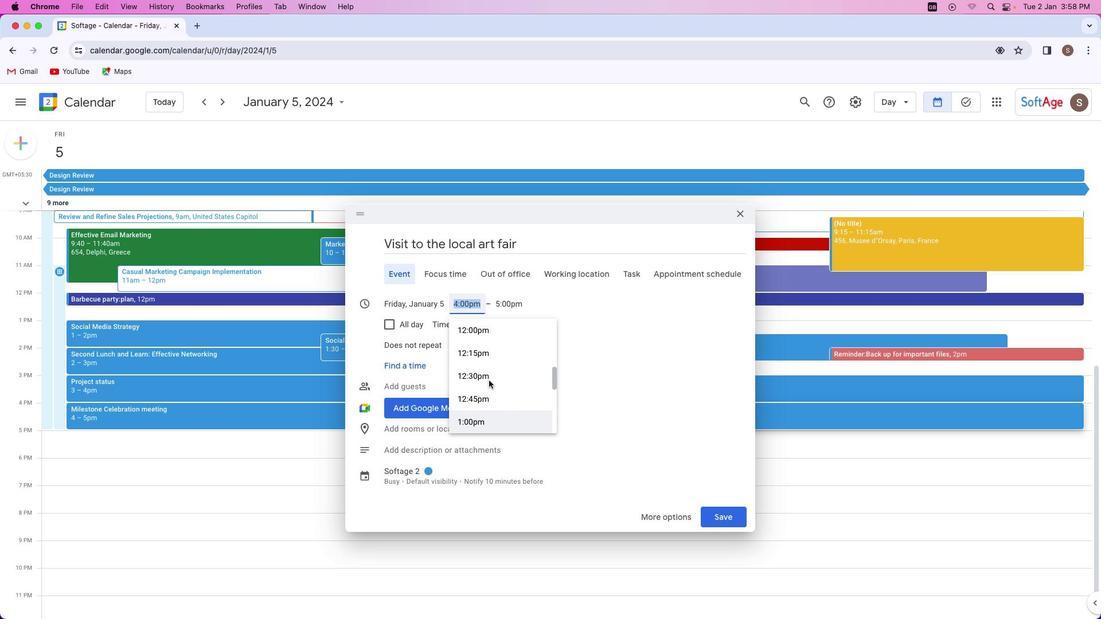 
Action: Mouse moved to (477, 333)
Screenshot: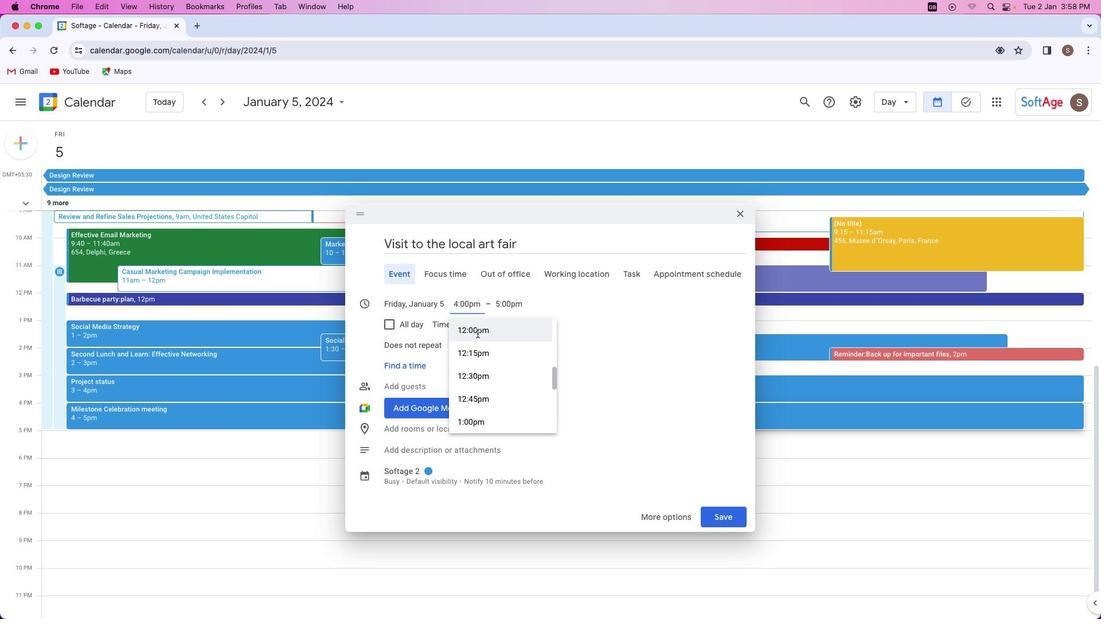 
Action: Mouse pressed left at (477, 333)
Screenshot: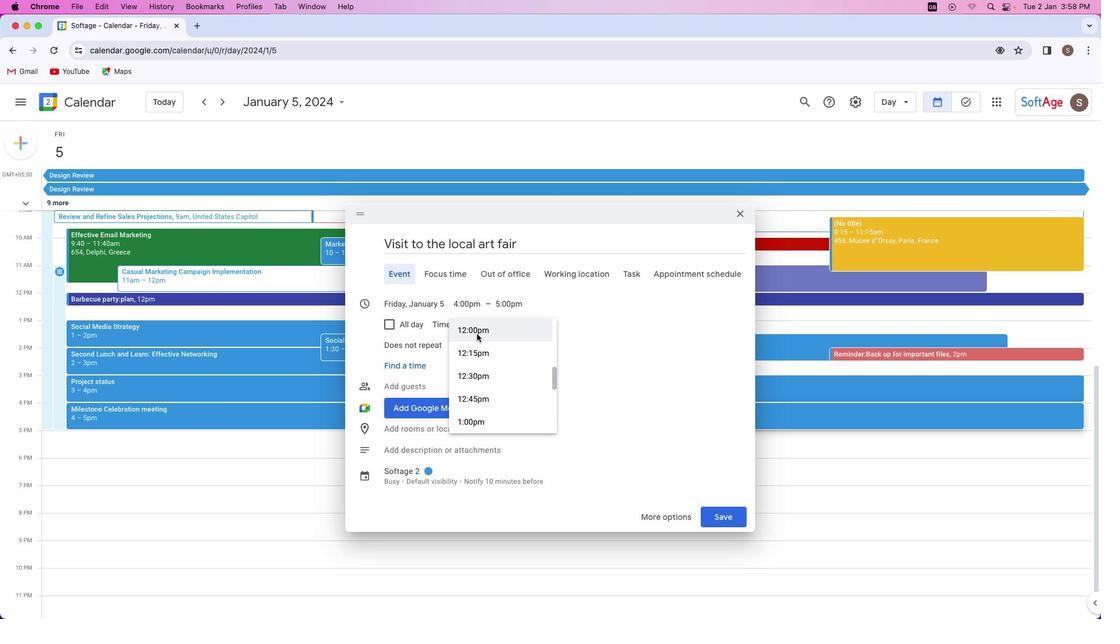 
Action: Mouse moved to (443, 448)
Screenshot: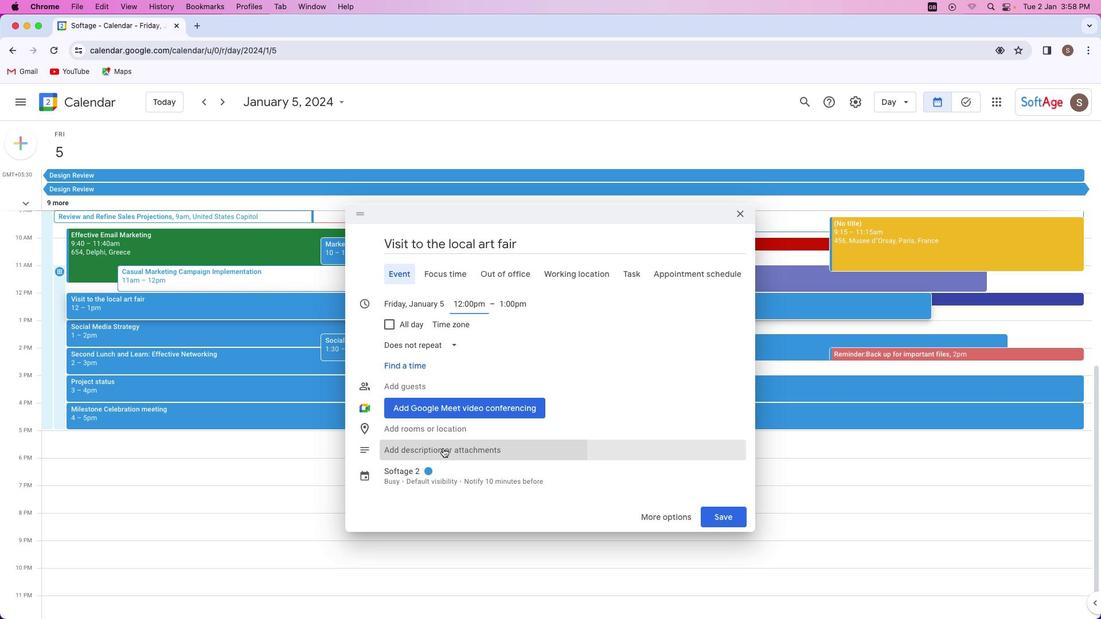 
Action: Mouse pressed left at (443, 448)
Screenshot: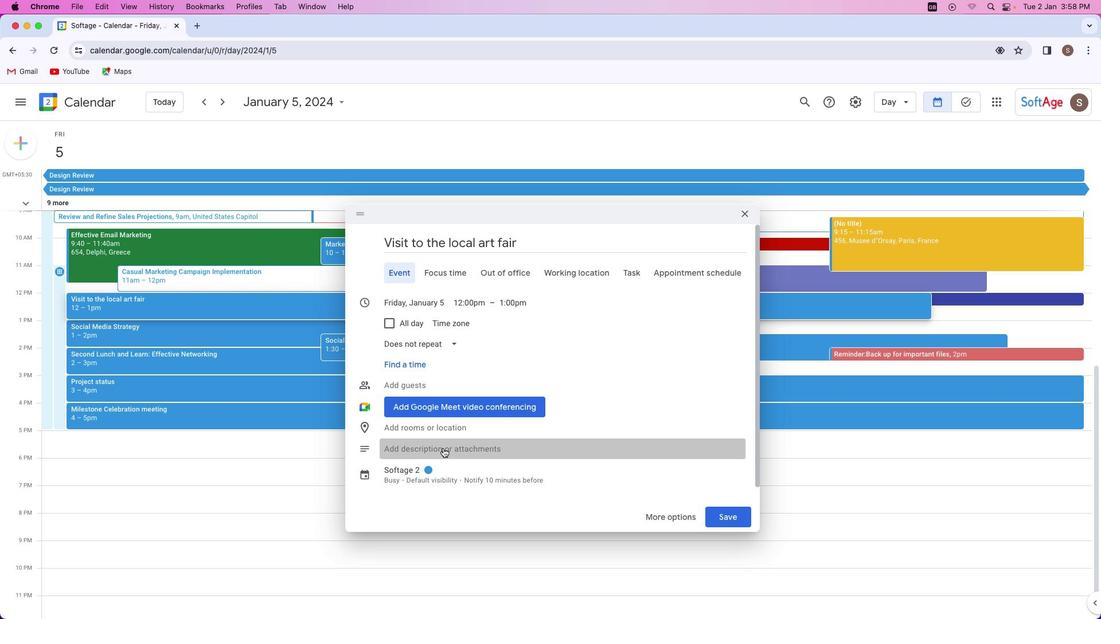 
Action: Mouse moved to (511, 371)
Screenshot: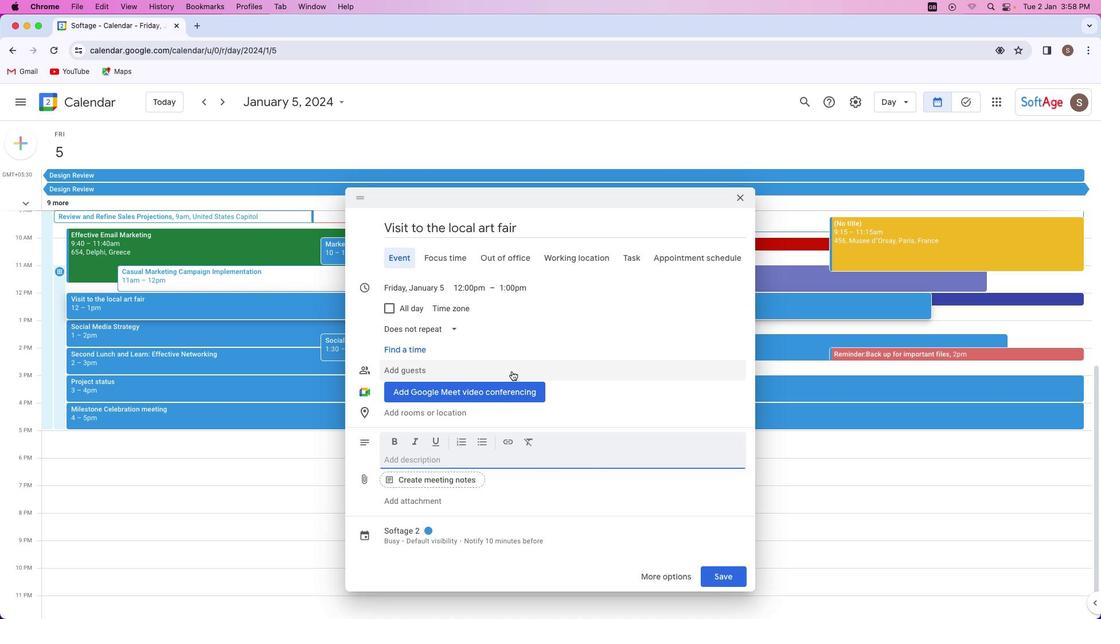 
Action: Key pressed Key.shift'T''h''i''s'Key.space'p''l''a''n'Key.space'i''s'Key.space'f''o''r'Key.space'v''i''s''i''t'Key.space't''o'Key.space't''h''e'Key.space'l''o''c''a''l'Key.space'a''r''t'Key.space'f''a''i''r''.'
Screenshot: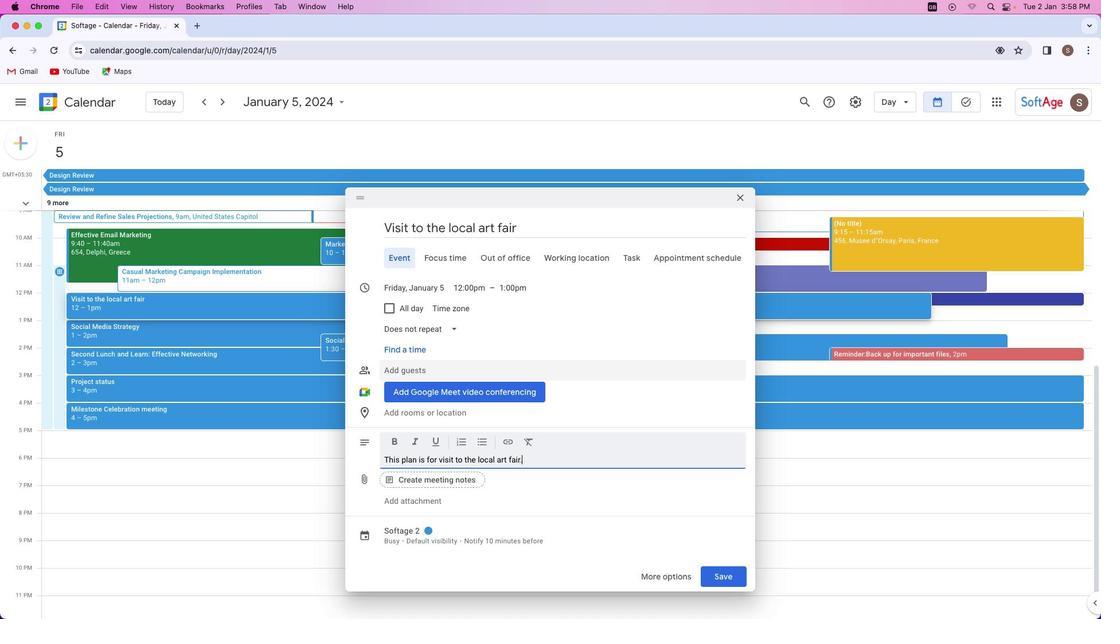 
Action: Mouse moved to (420, 532)
Screenshot: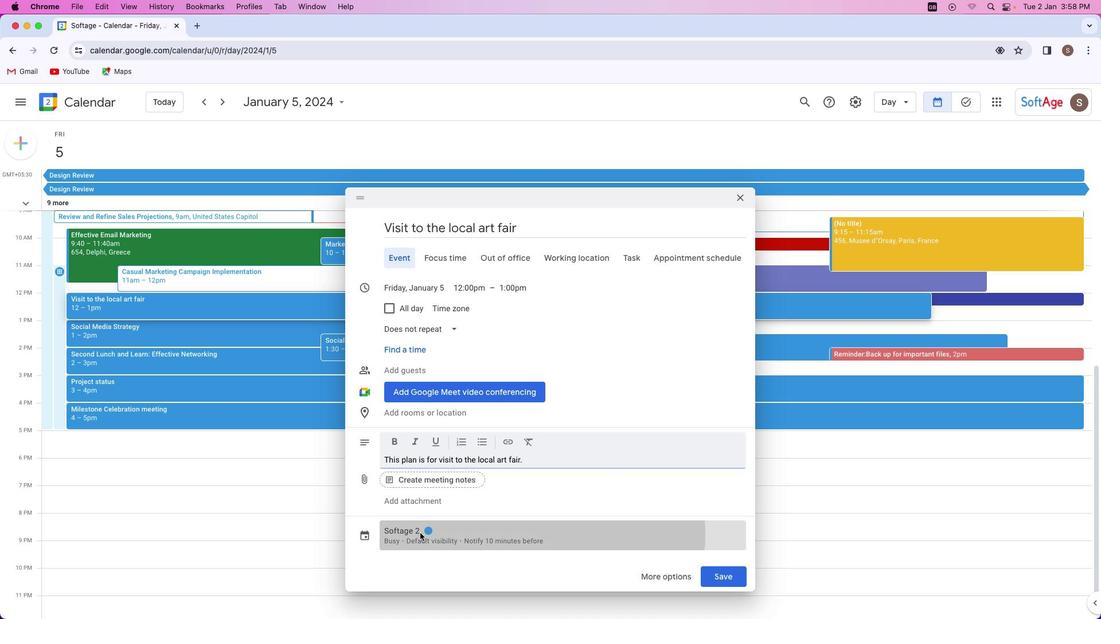 
Action: Mouse pressed left at (420, 532)
Screenshot: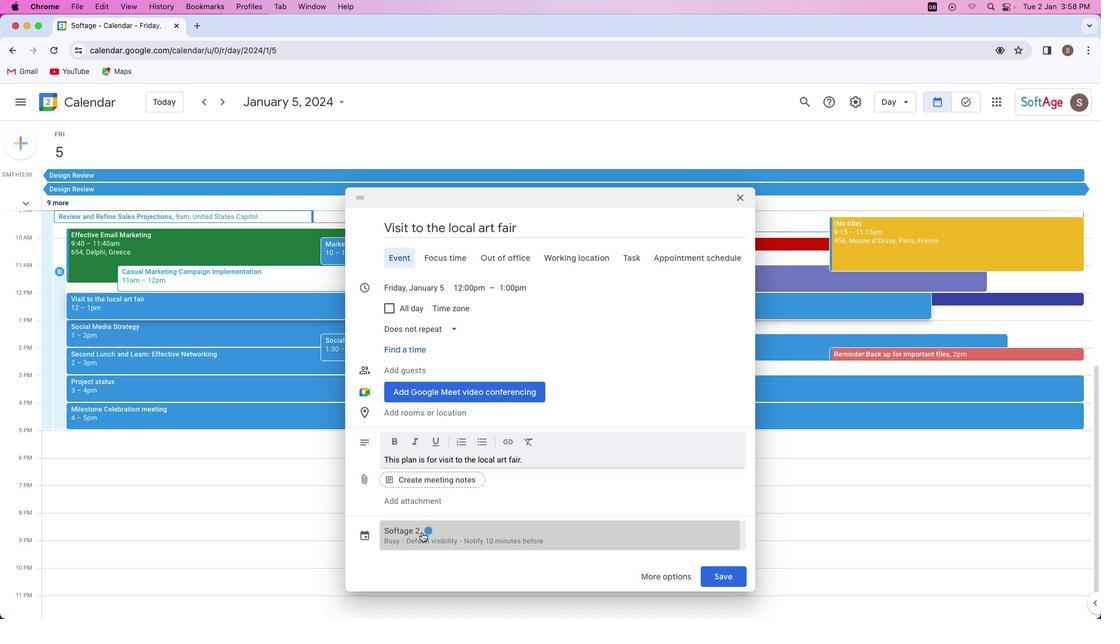 
Action: Mouse moved to (457, 447)
Screenshot: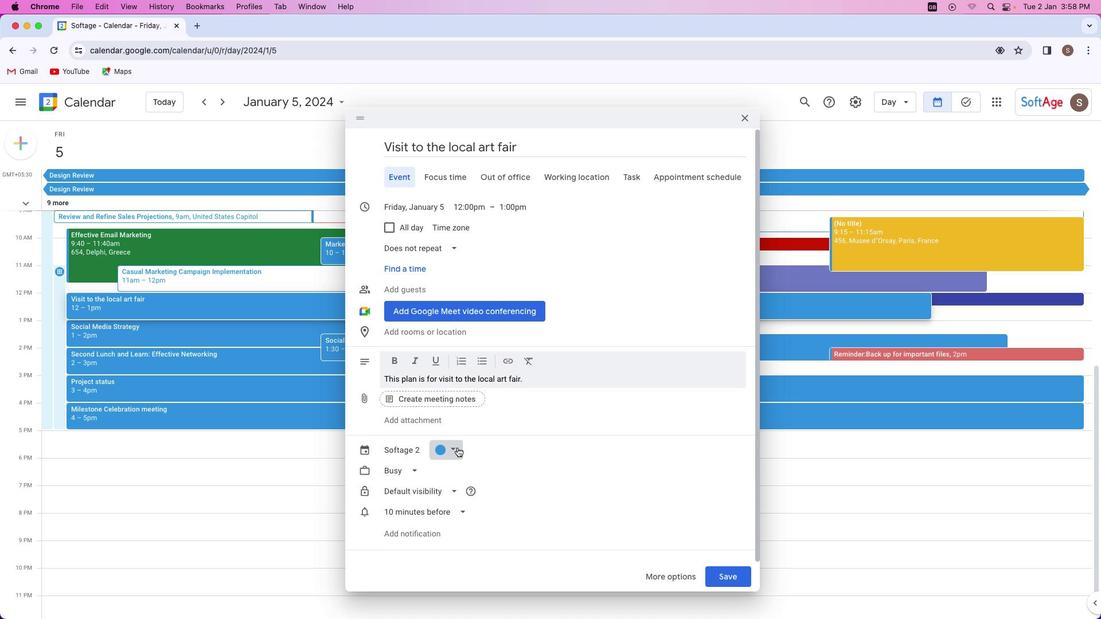 
Action: Mouse pressed left at (457, 447)
Screenshot: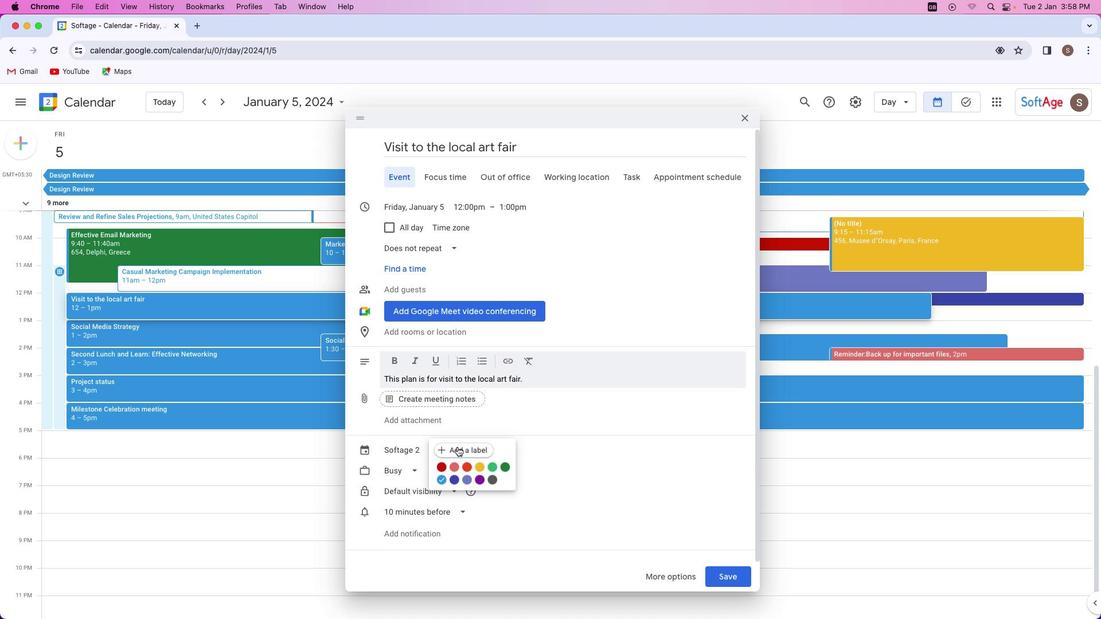 
Action: Mouse moved to (479, 483)
Screenshot: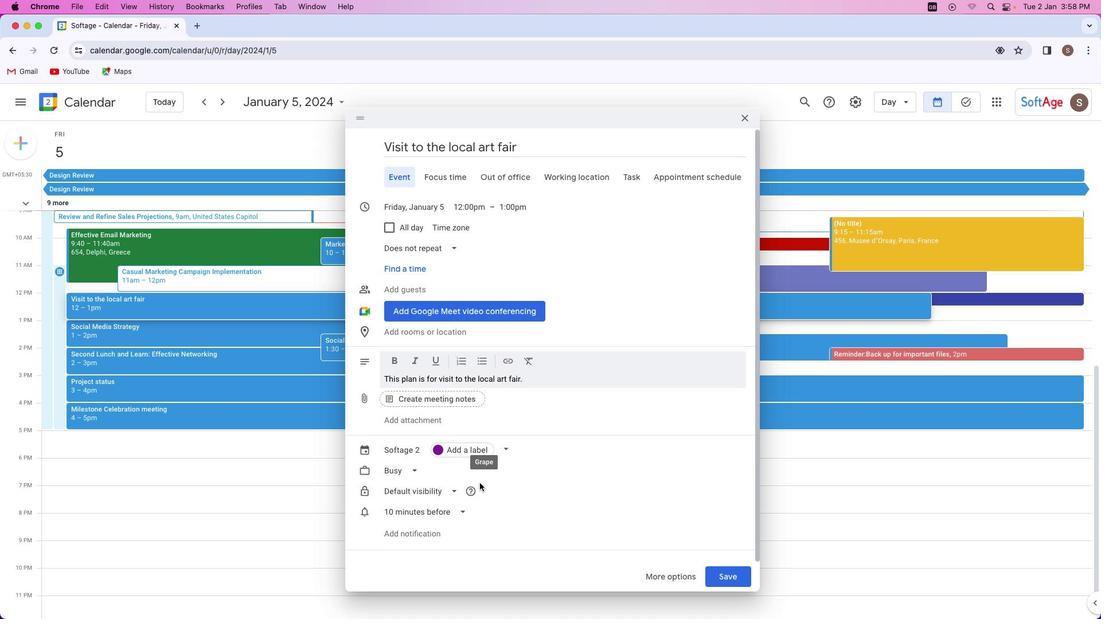 
Action: Mouse pressed left at (479, 483)
Screenshot: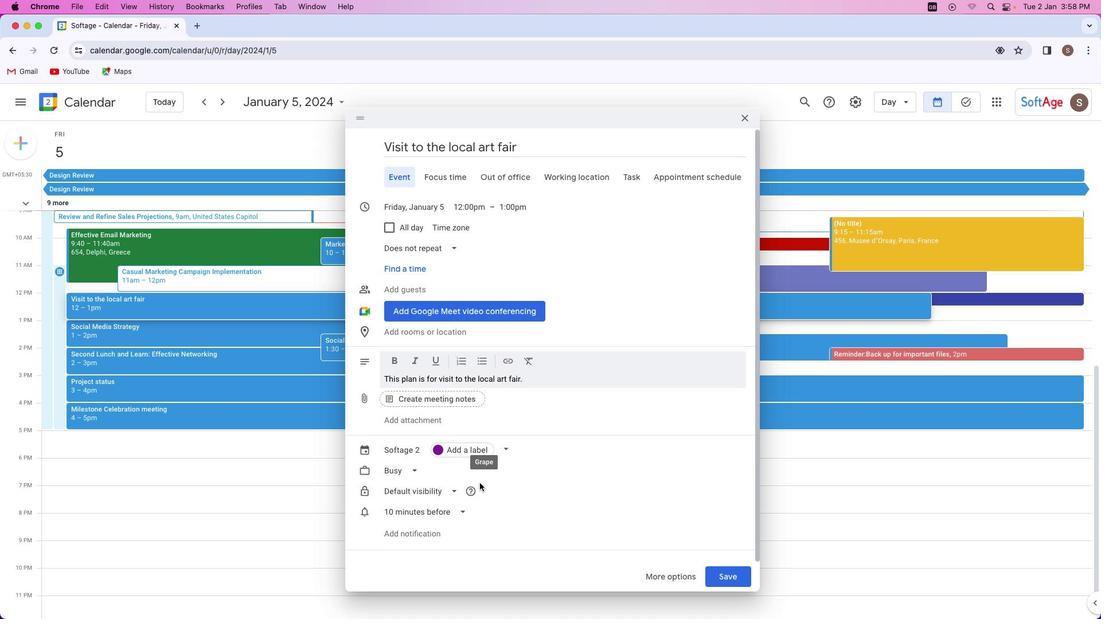 
Action: Mouse moved to (723, 575)
Screenshot: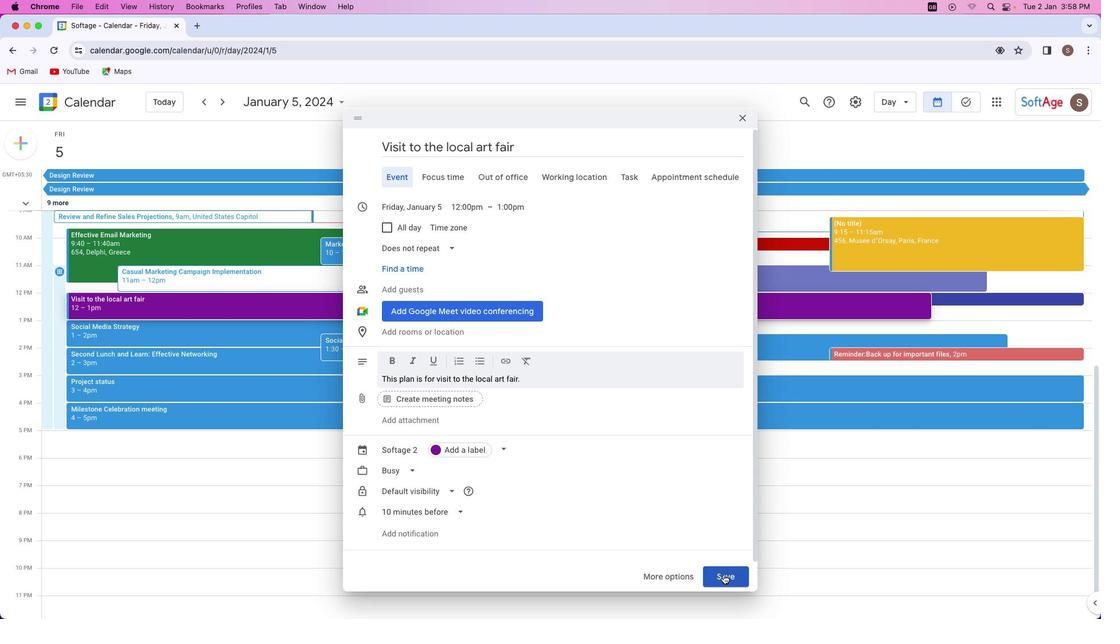 
Action: Mouse pressed left at (723, 575)
Screenshot: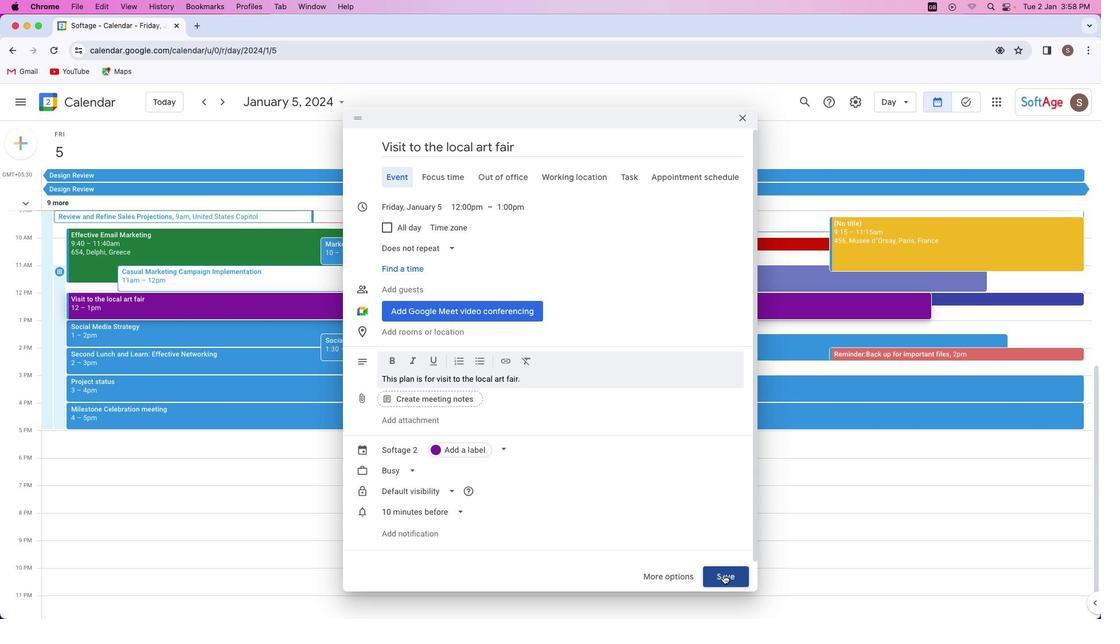 
Action: Mouse moved to (126, 301)
Screenshot: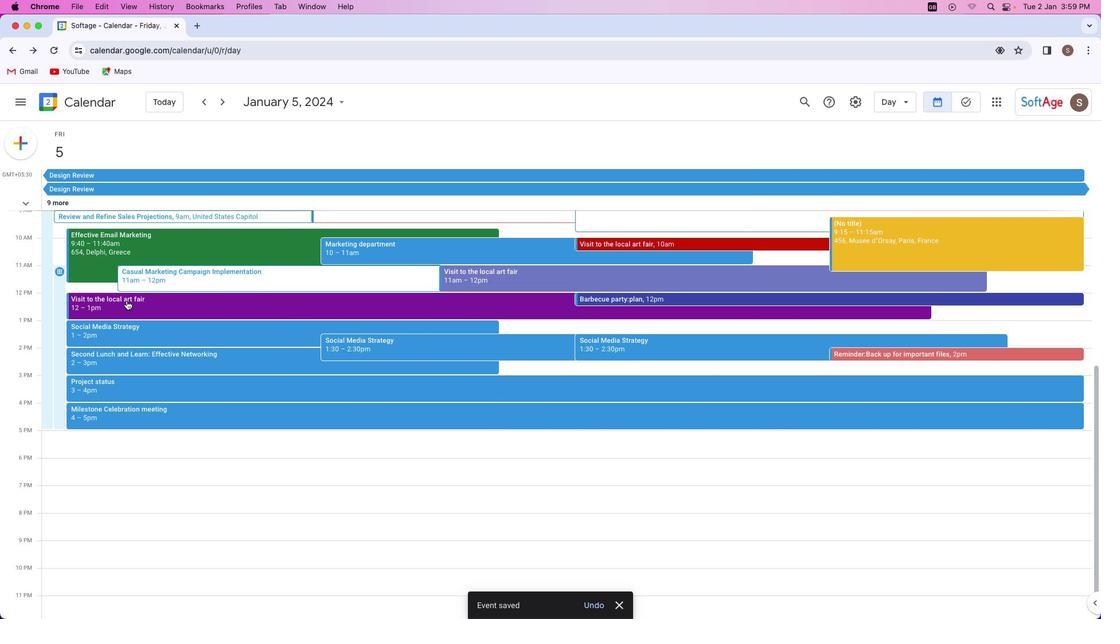 
Action: Mouse pressed left at (126, 301)
Screenshot: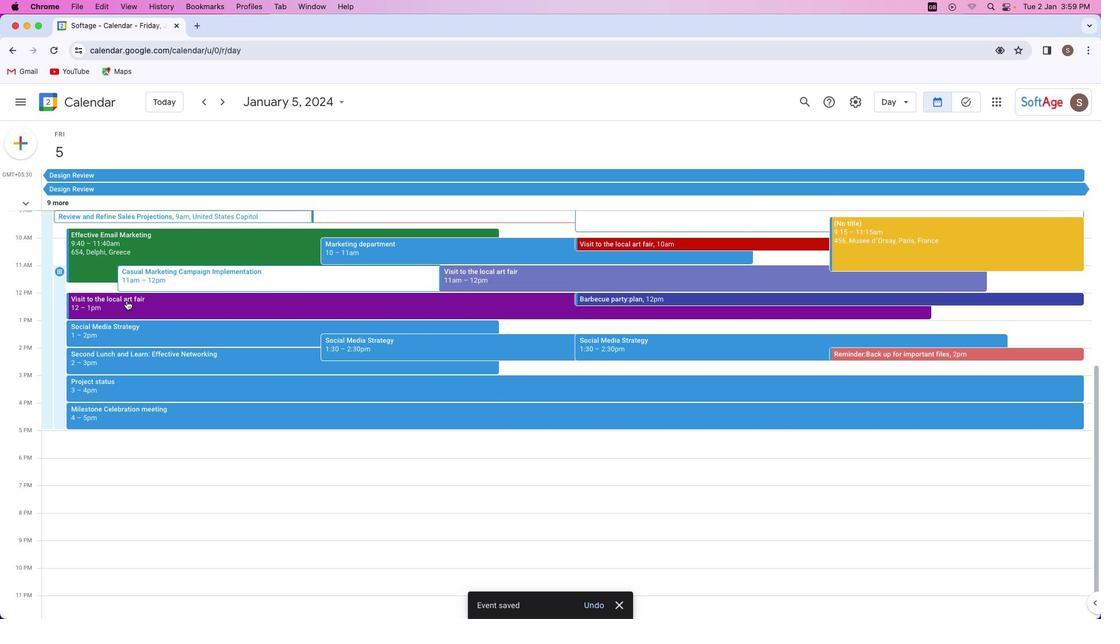 
Action: Mouse moved to (546, 329)
Screenshot: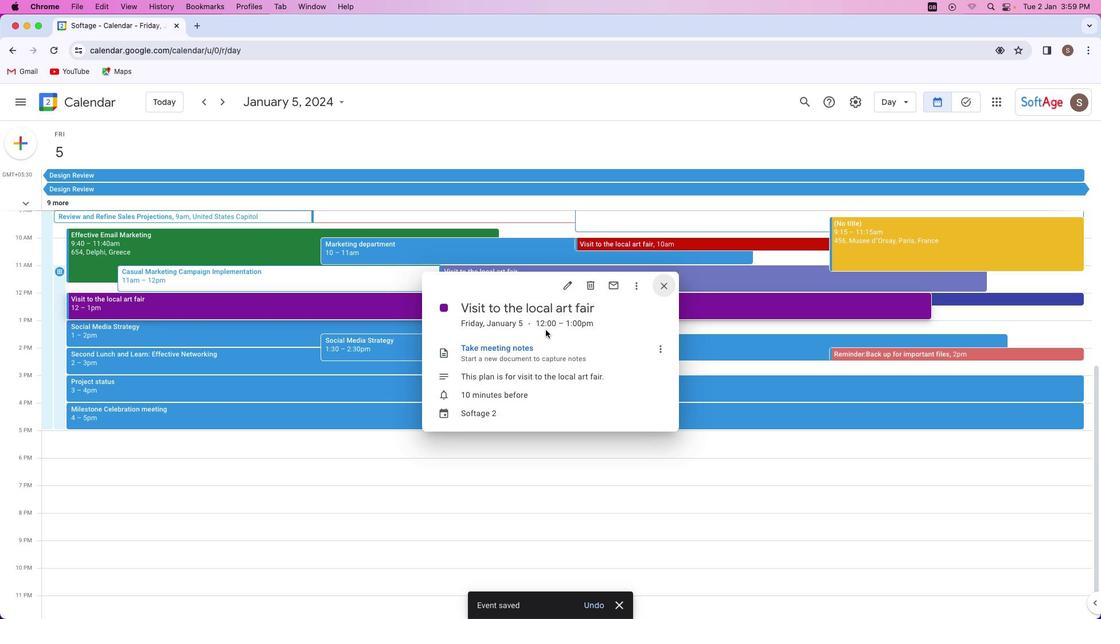 
